 Task: Find connections with filter location Romans-sur-Isère with filter topic #linkedinwith filter profile language Spanish with filter current company Parle Products Pvt. Ltd with filter school Subodh Public School with filter industry Book Publishing with filter service category AnimationArchitecture with filter keywords title Office Manager
Action: Mouse moved to (260, 199)
Screenshot: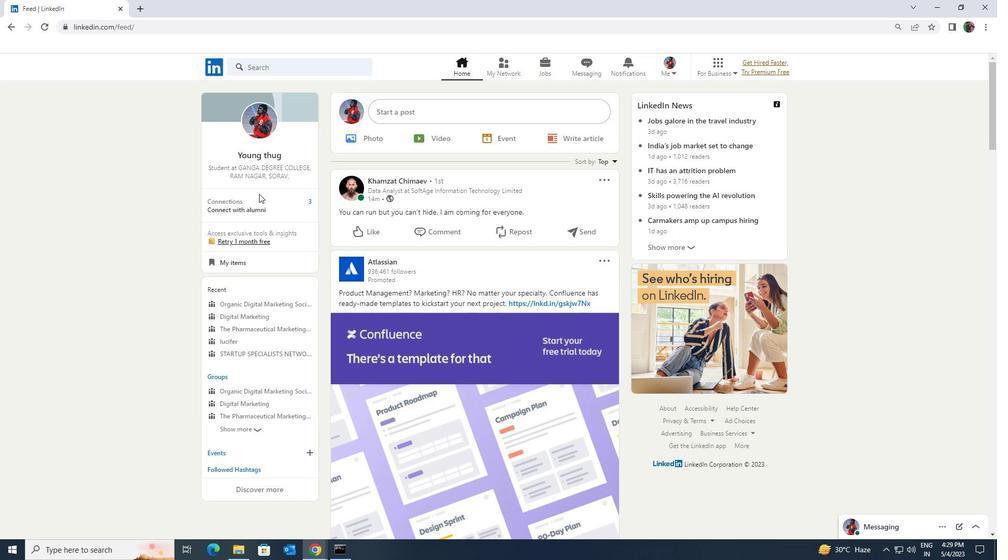
Action: Mouse pressed left at (260, 199)
Screenshot: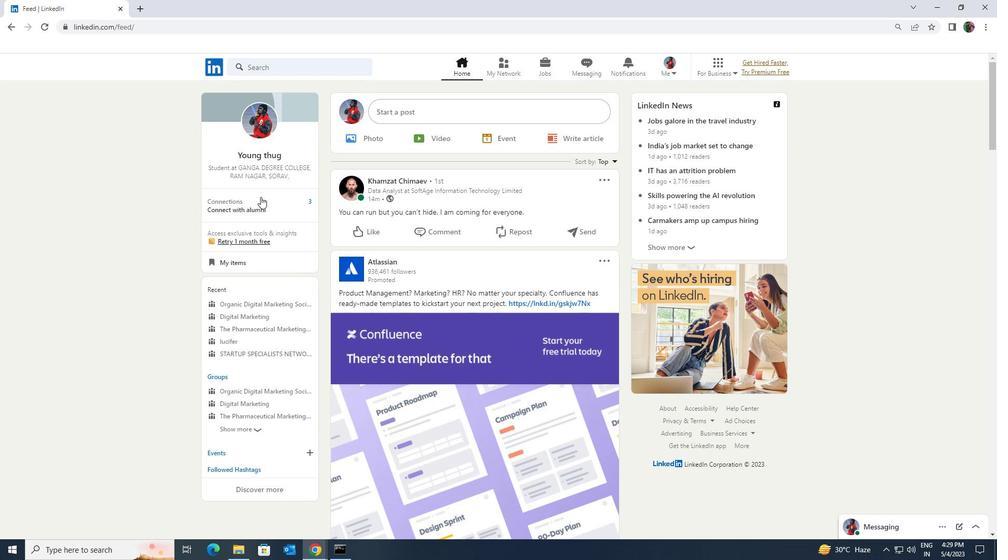 
Action: Mouse moved to (269, 125)
Screenshot: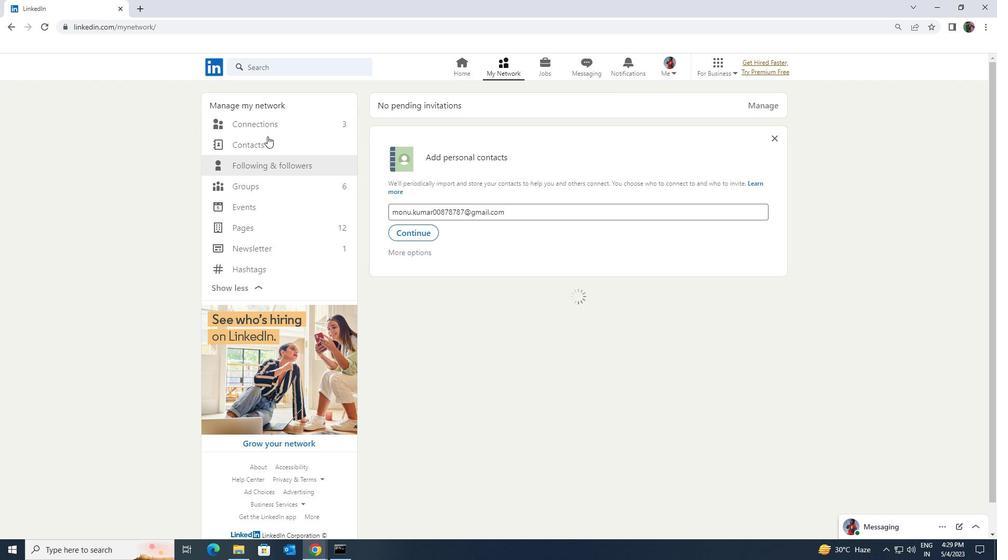 
Action: Mouse pressed left at (269, 125)
Screenshot: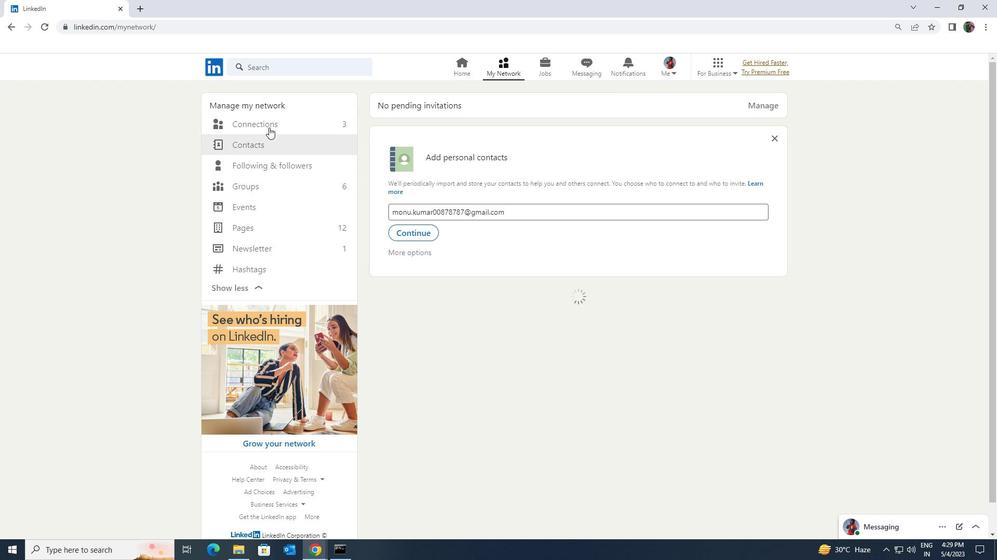 
Action: Mouse moved to (566, 125)
Screenshot: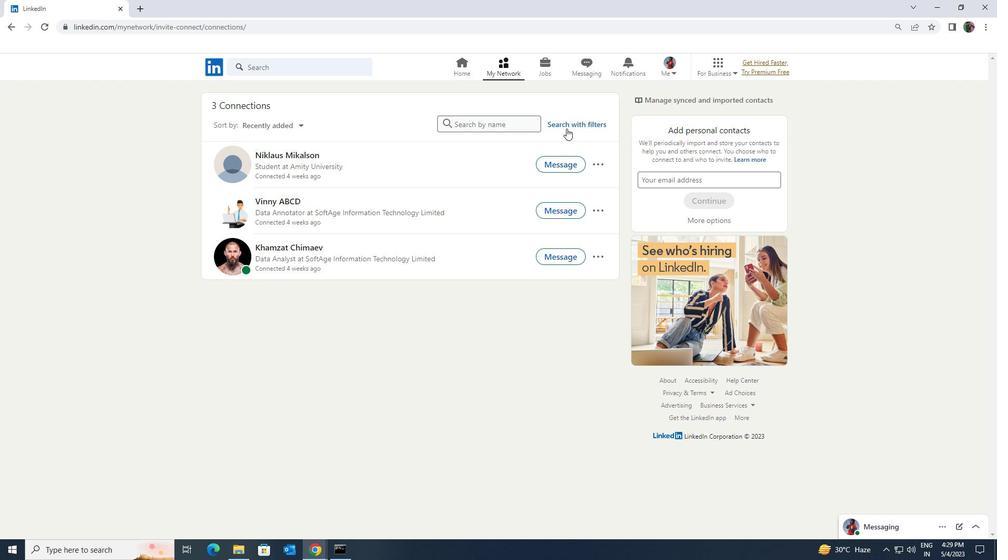 
Action: Mouse pressed left at (566, 125)
Screenshot: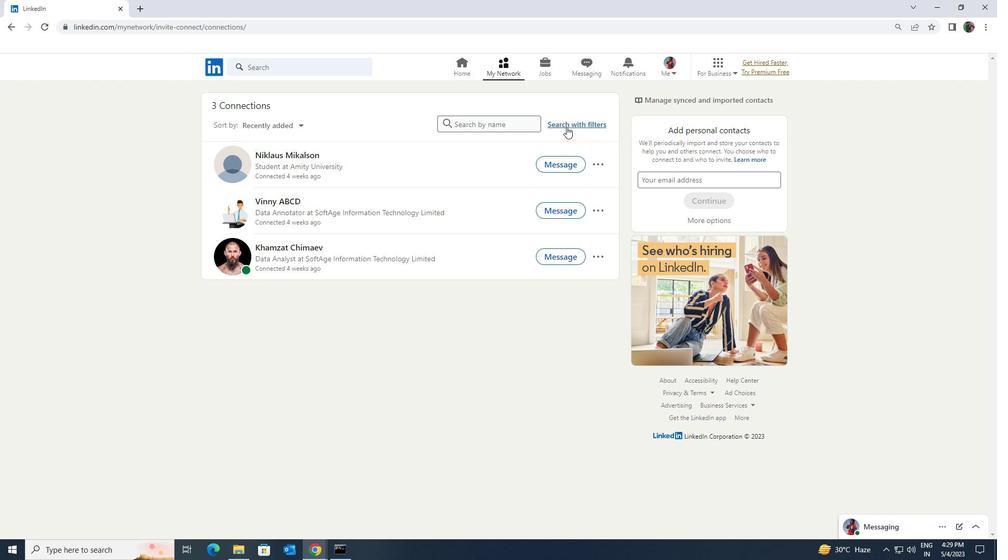 
Action: Mouse moved to (541, 98)
Screenshot: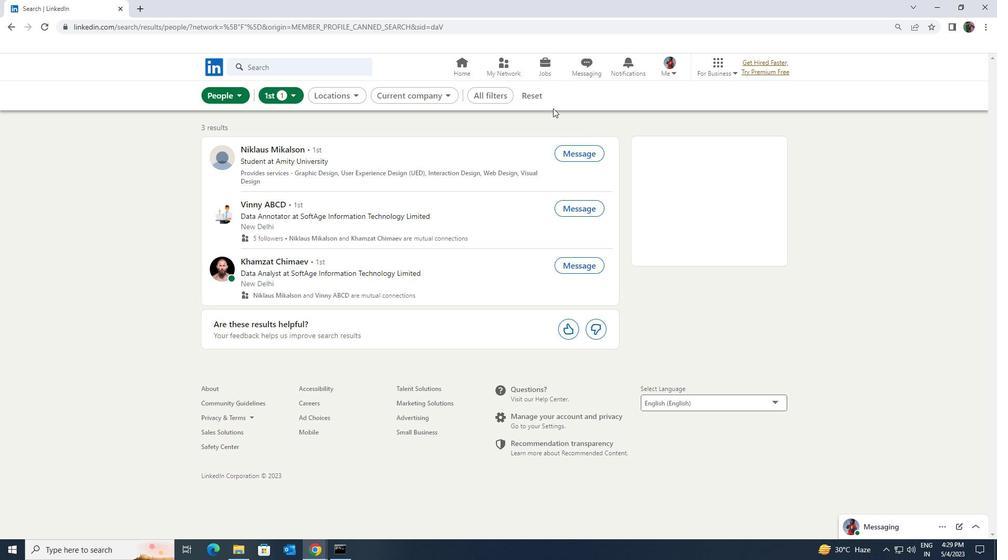 
Action: Mouse pressed left at (541, 98)
Screenshot: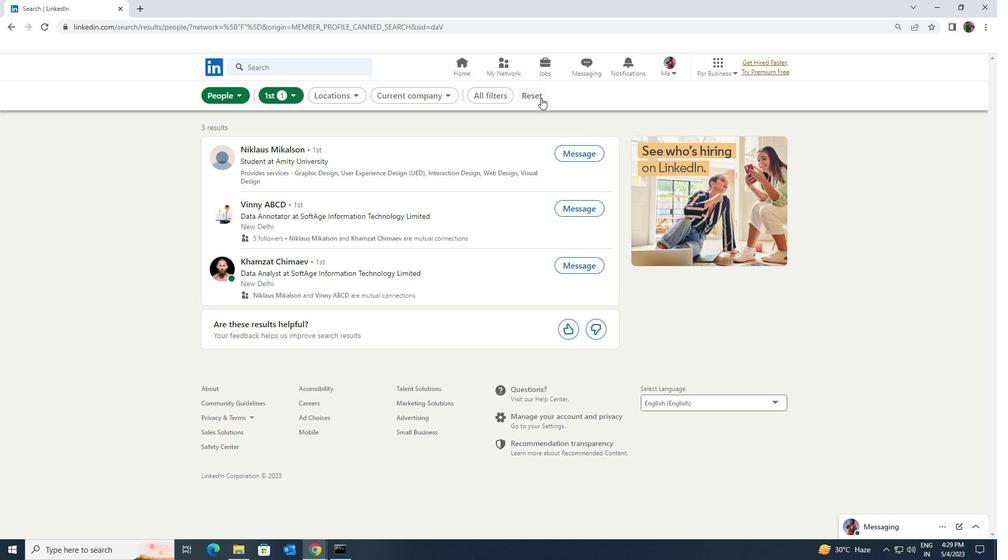 
Action: Mouse moved to (517, 97)
Screenshot: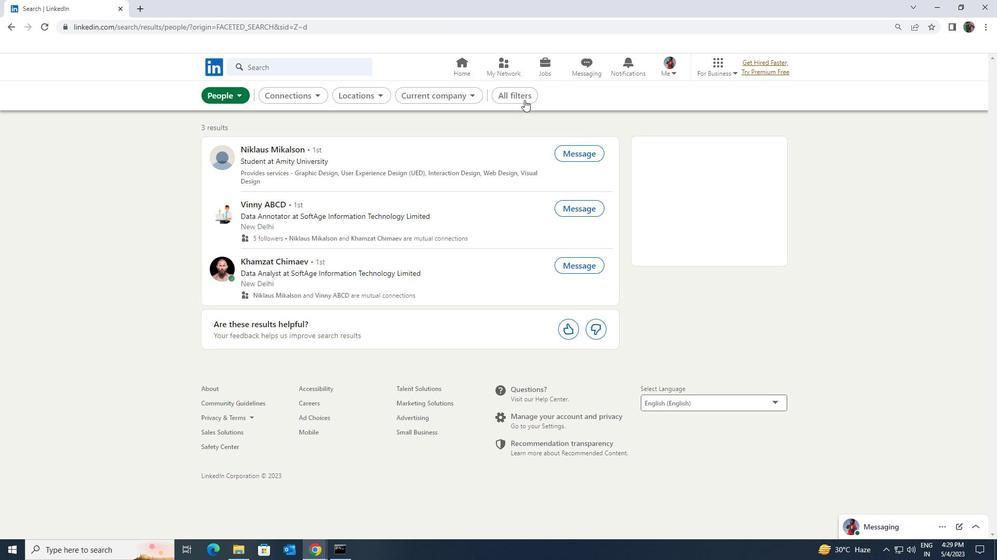 
Action: Mouse pressed left at (517, 97)
Screenshot: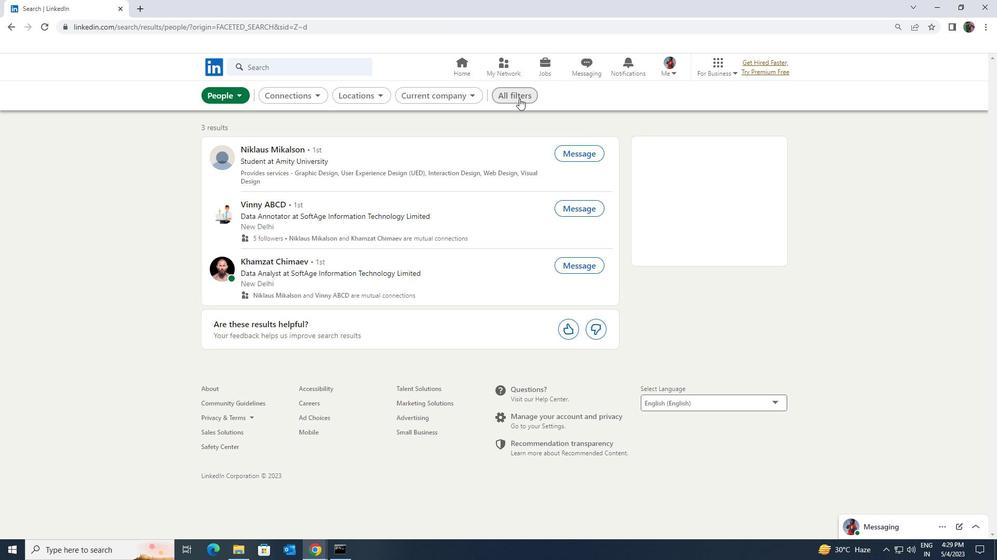 
Action: Mouse moved to (880, 404)
Screenshot: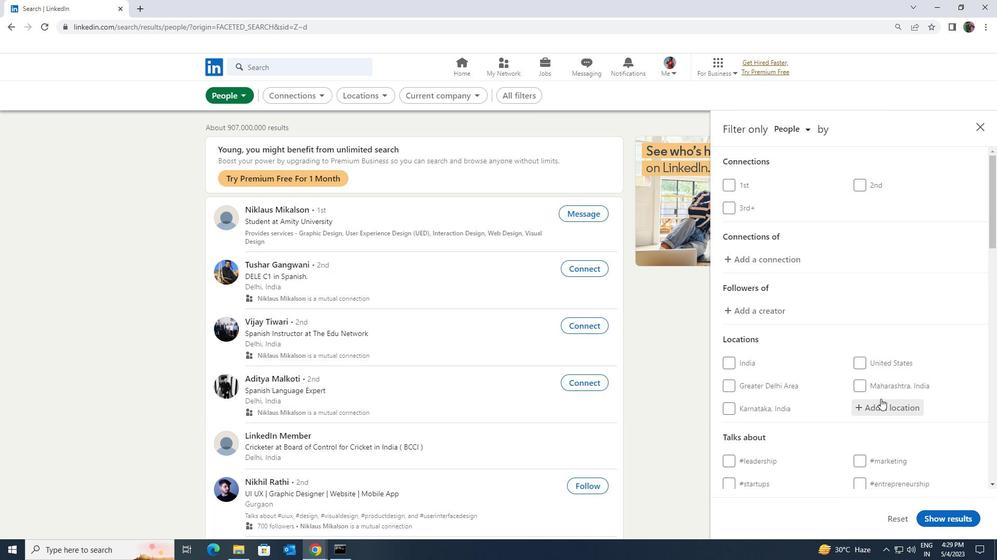 
Action: Mouse pressed left at (880, 404)
Screenshot: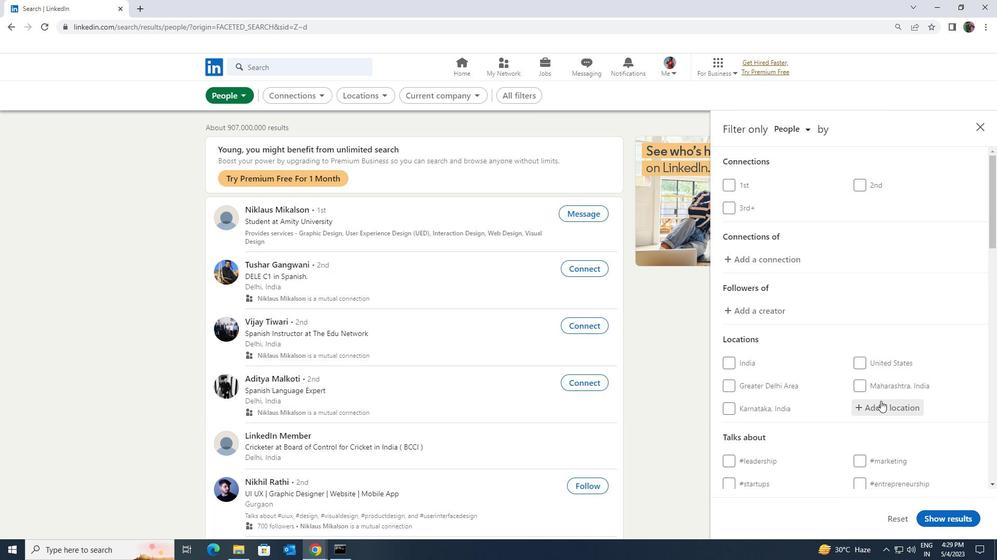 
Action: Key pressed <Key.shift>ROMORANTIN
Screenshot: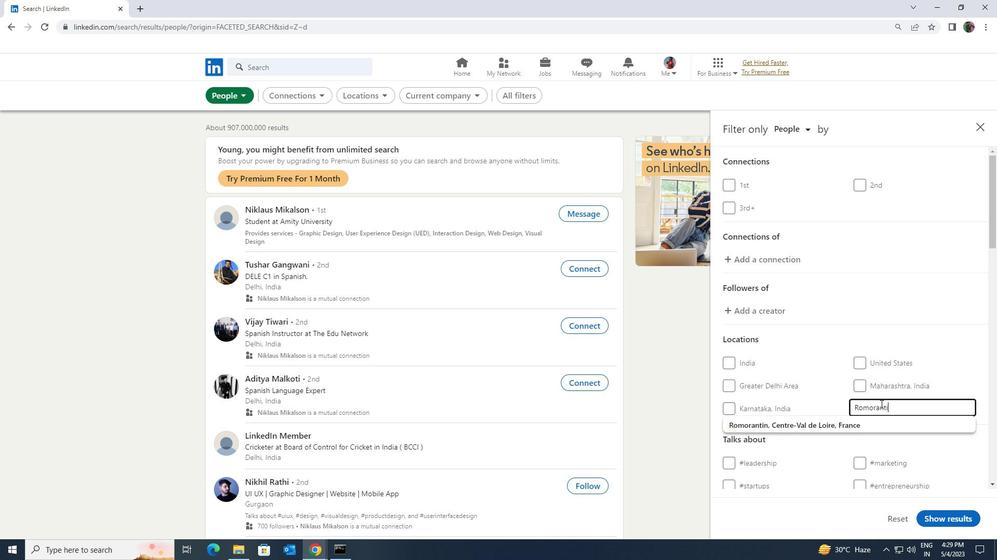 
Action: Mouse moved to (877, 427)
Screenshot: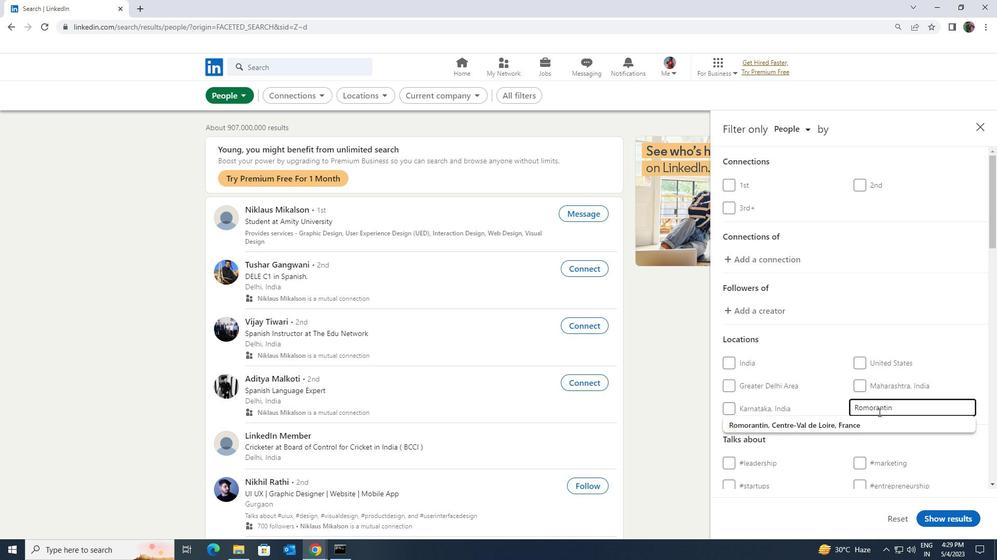 
Action: Mouse pressed left at (877, 427)
Screenshot: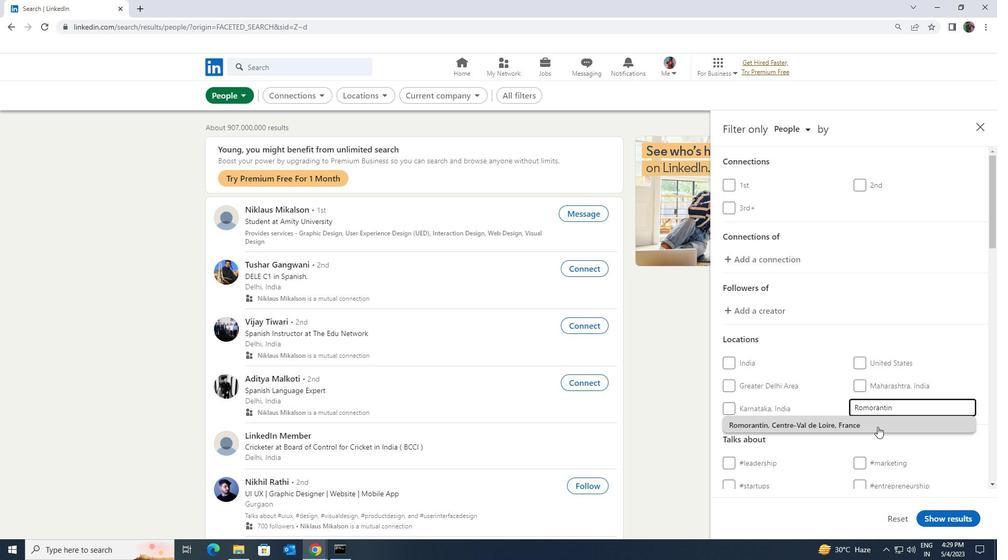 
Action: Mouse moved to (877, 427)
Screenshot: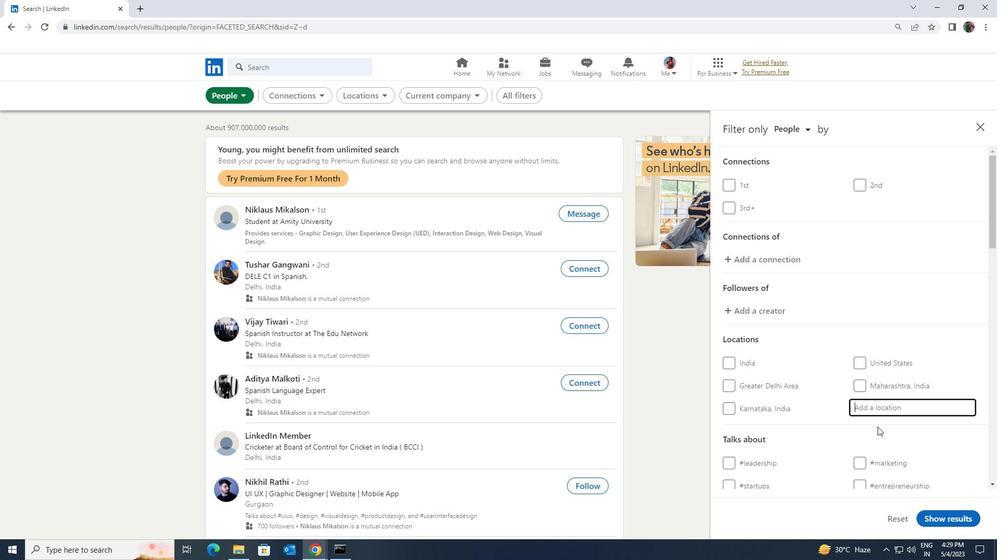 
Action: Mouse scrolled (877, 426) with delta (0, 0)
Screenshot: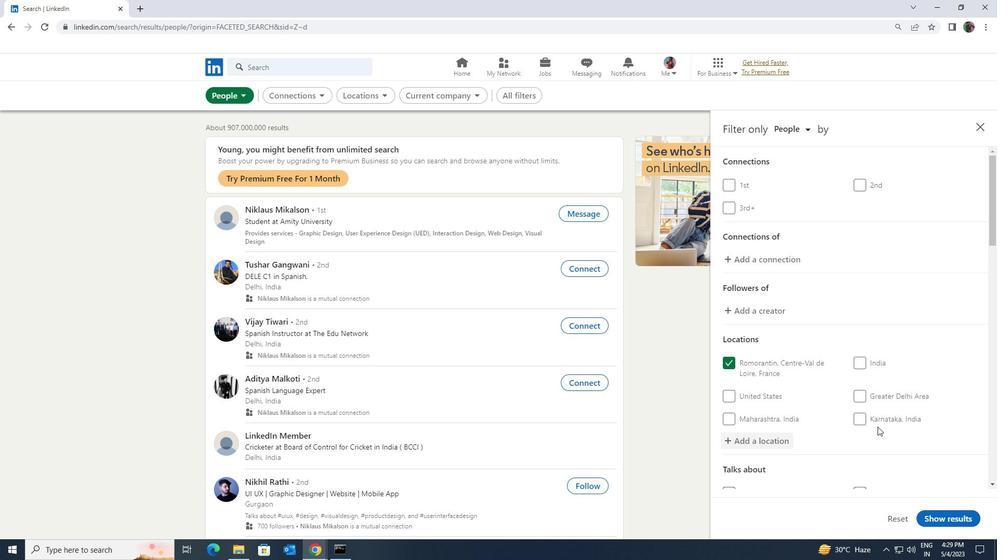 
Action: Mouse scrolled (877, 426) with delta (0, 0)
Screenshot: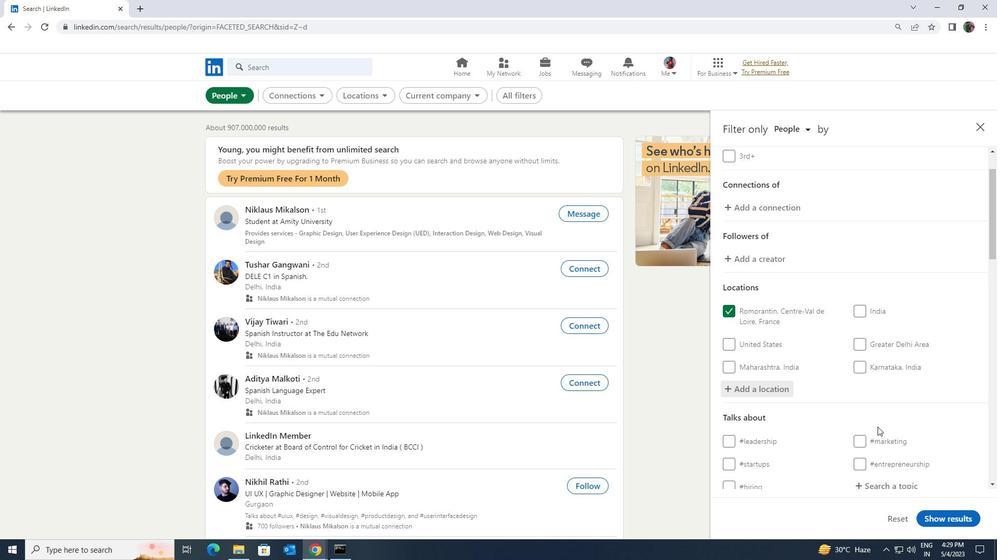 
Action: Mouse moved to (879, 427)
Screenshot: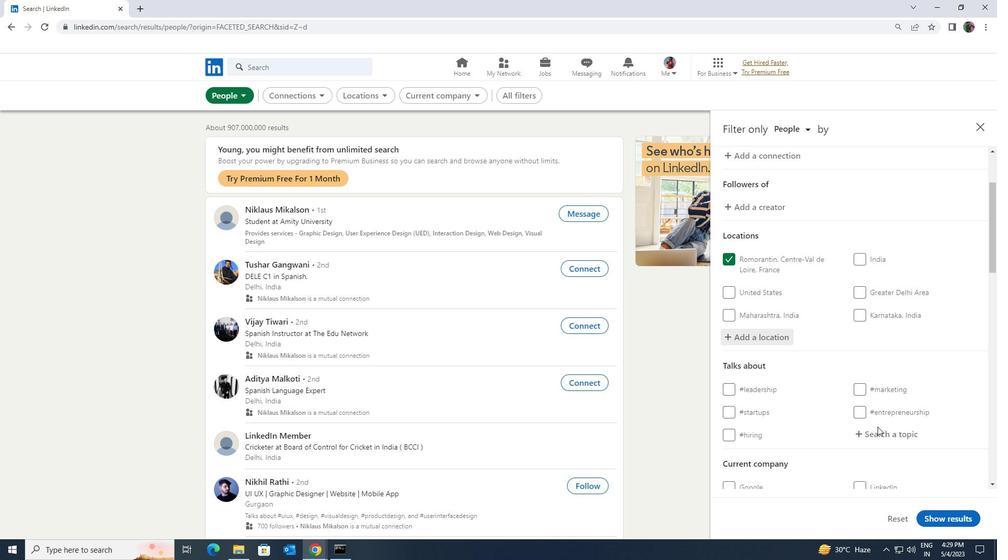 
Action: Mouse pressed left at (879, 427)
Screenshot: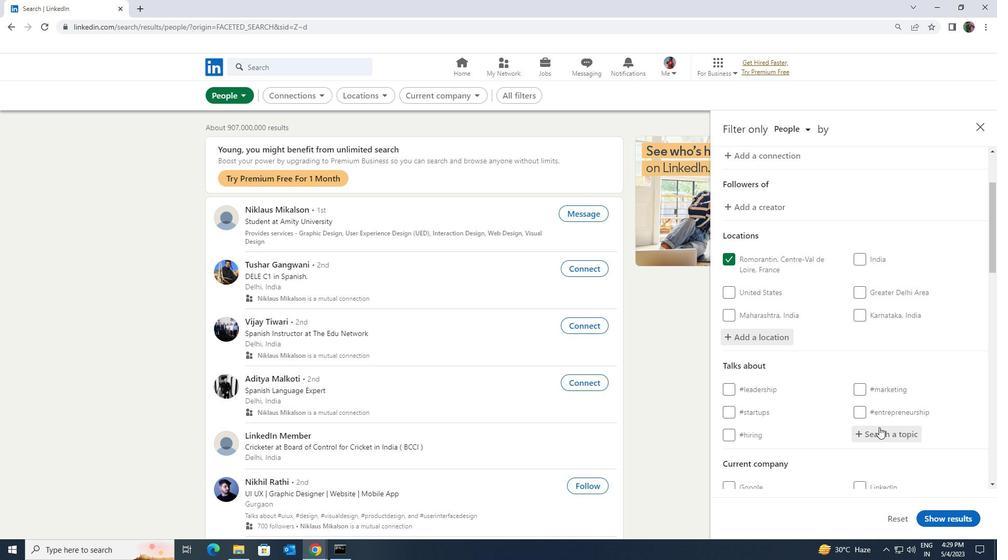 
Action: Key pressed <Key.shift>ENTR
Screenshot: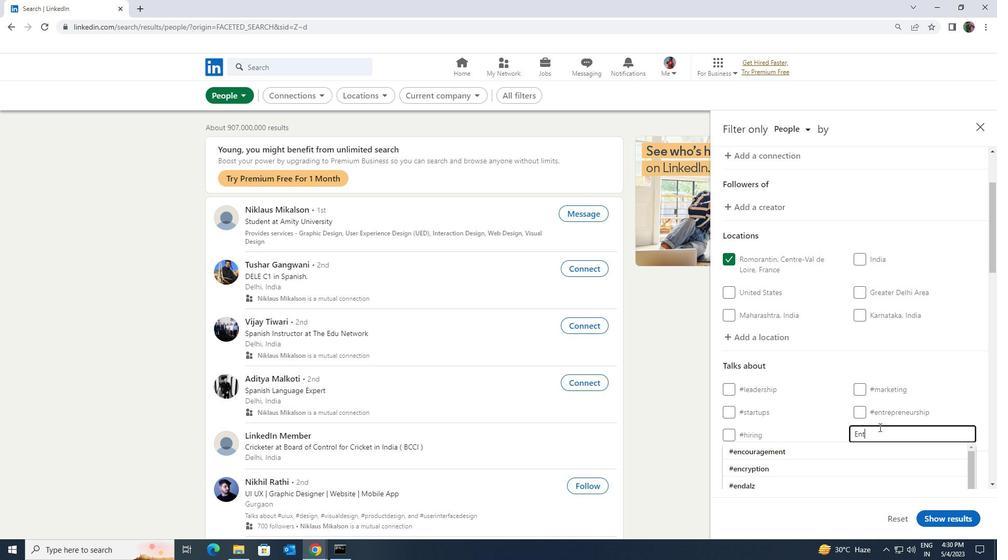 
Action: Mouse moved to (856, 446)
Screenshot: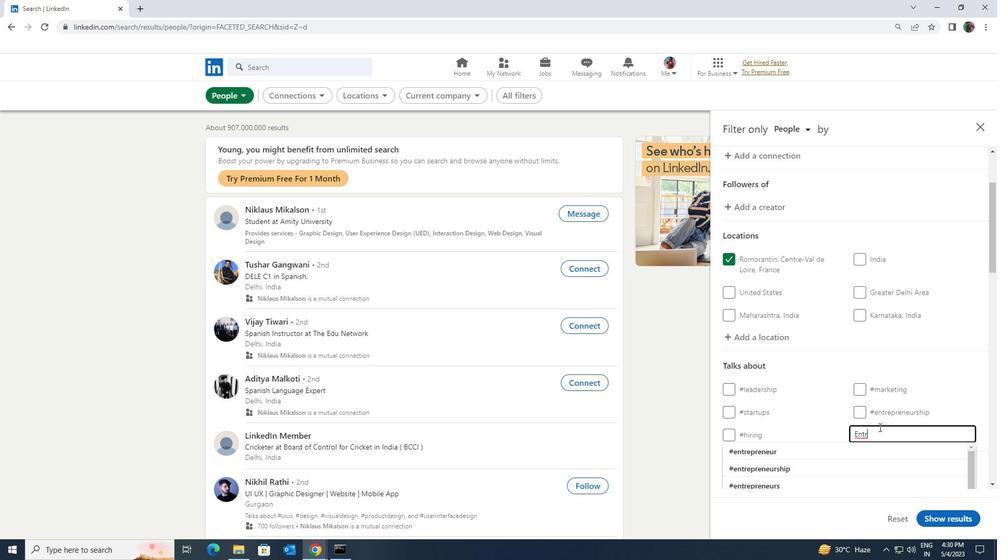 
Action: Mouse pressed left at (856, 446)
Screenshot: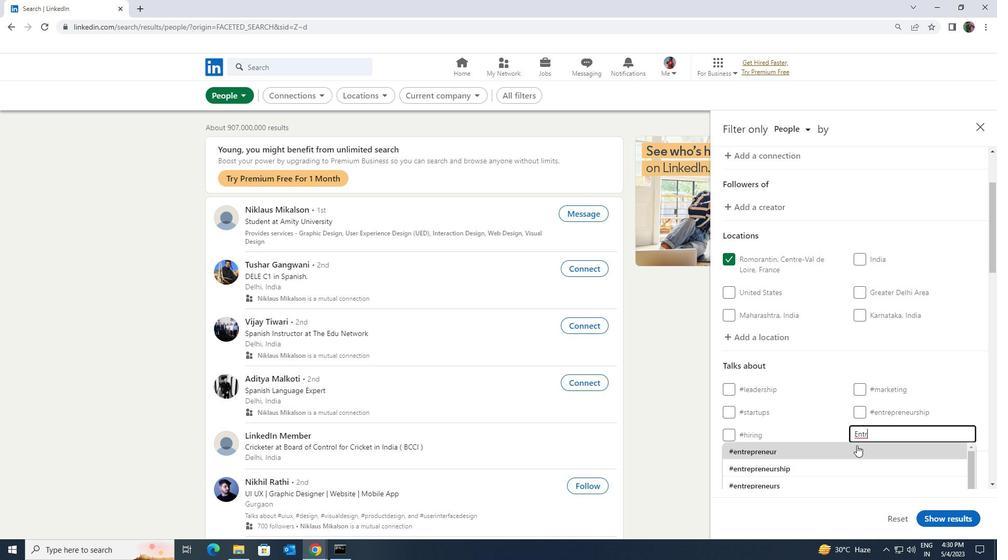 
Action: Mouse moved to (856, 446)
Screenshot: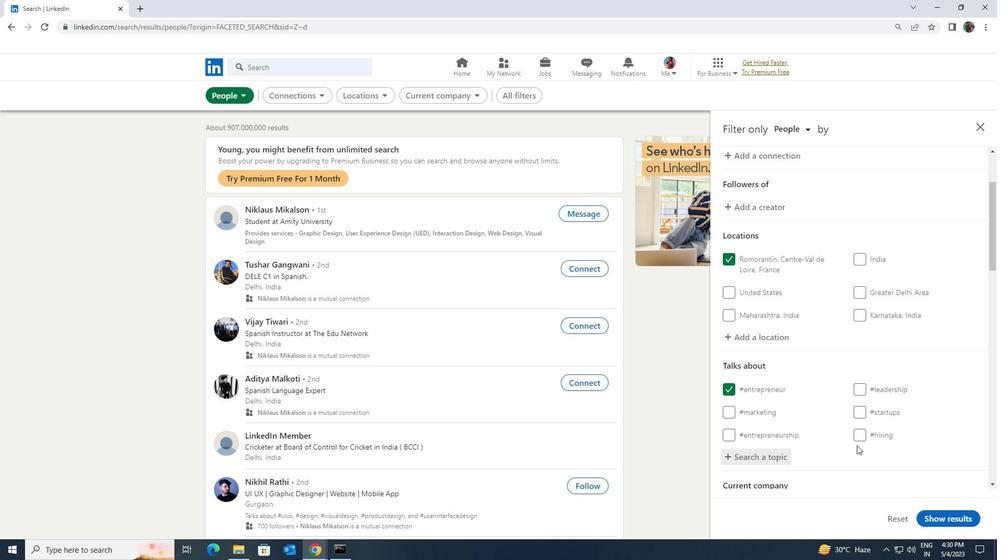 
Action: Mouse scrolled (856, 446) with delta (0, 0)
Screenshot: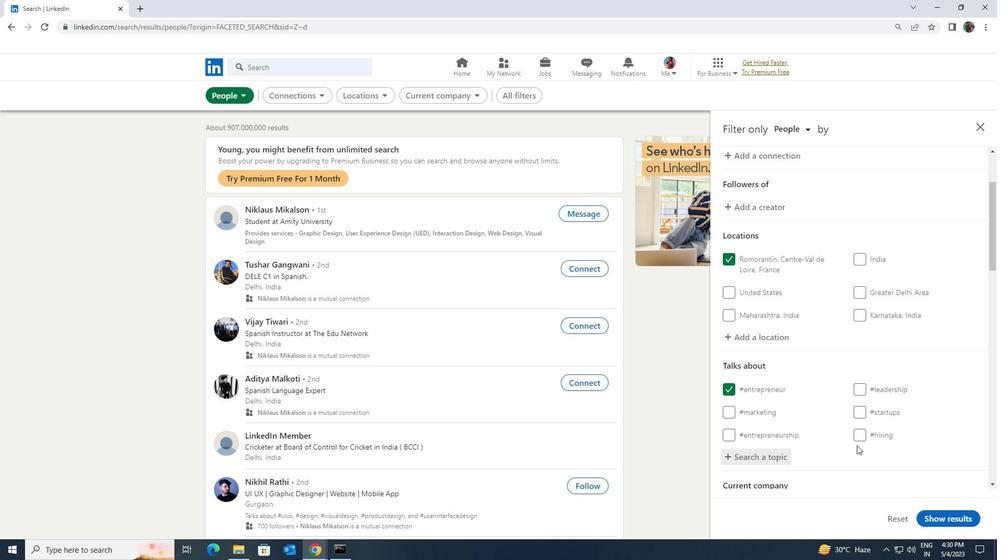 
Action: Mouse scrolled (856, 446) with delta (0, 0)
Screenshot: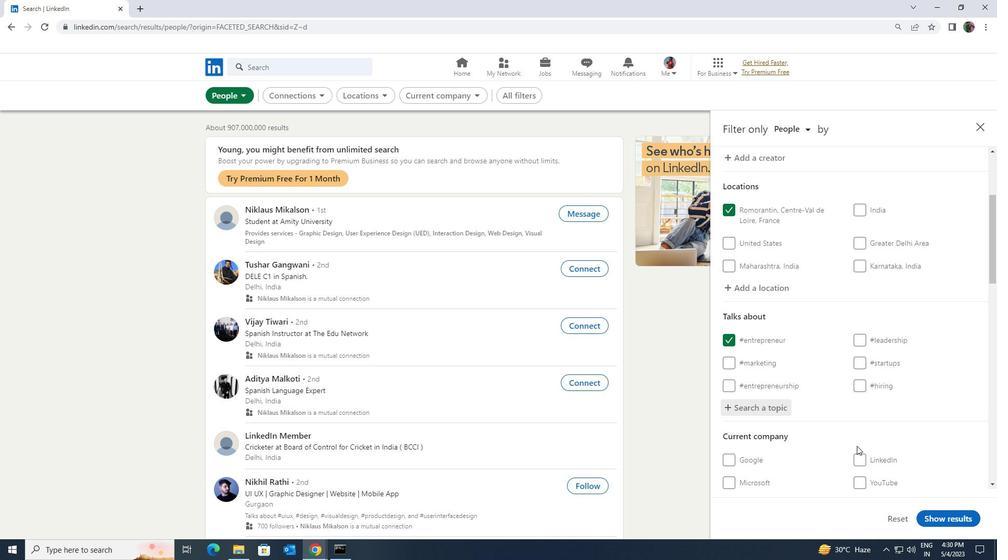 
Action: Mouse scrolled (856, 446) with delta (0, 0)
Screenshot: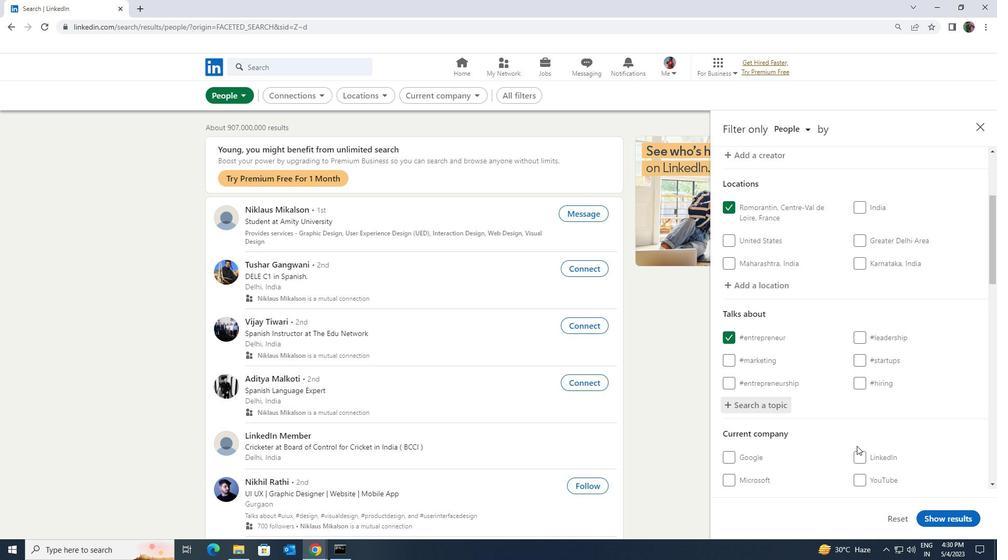 
Action: Mouse scrolled (856, 446) with delta (0, 0)
Screenshot: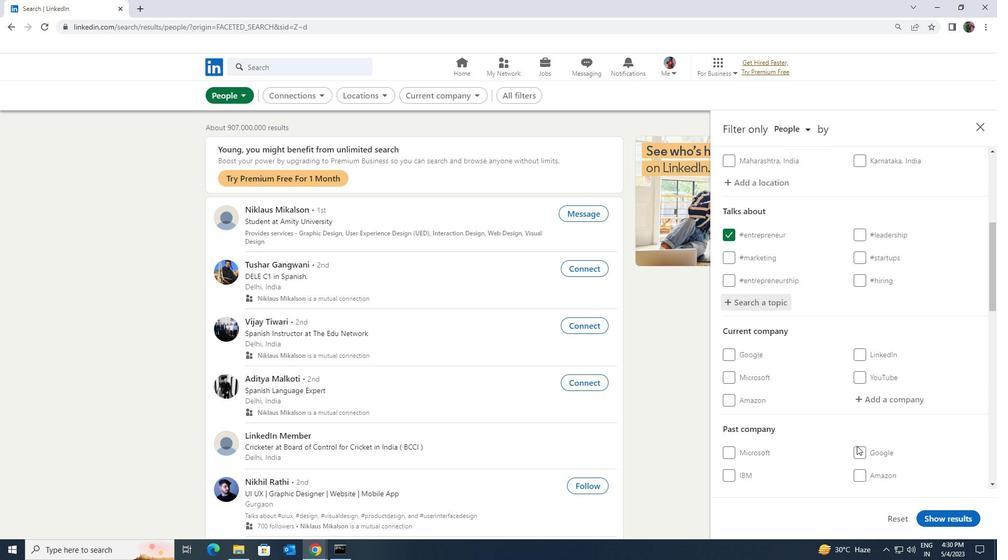 
Action: Mouse moved to (856, 446)
Screenshot: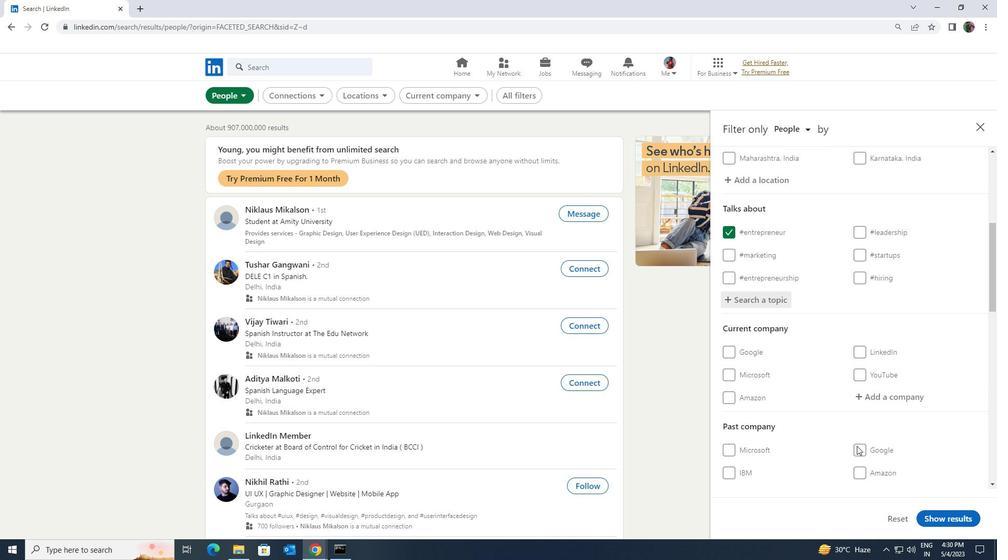 
Action: Mouse scrolled (856, 446) with delta (0, 0)
Screenshot: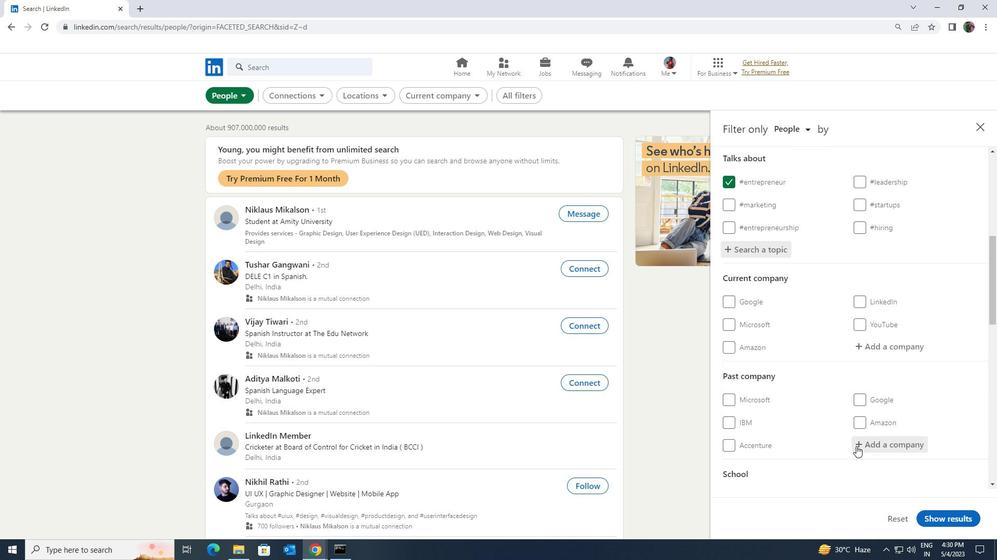 
Action: Mouse scrolled (856, 446) with delta (0, 0)
Screenshot: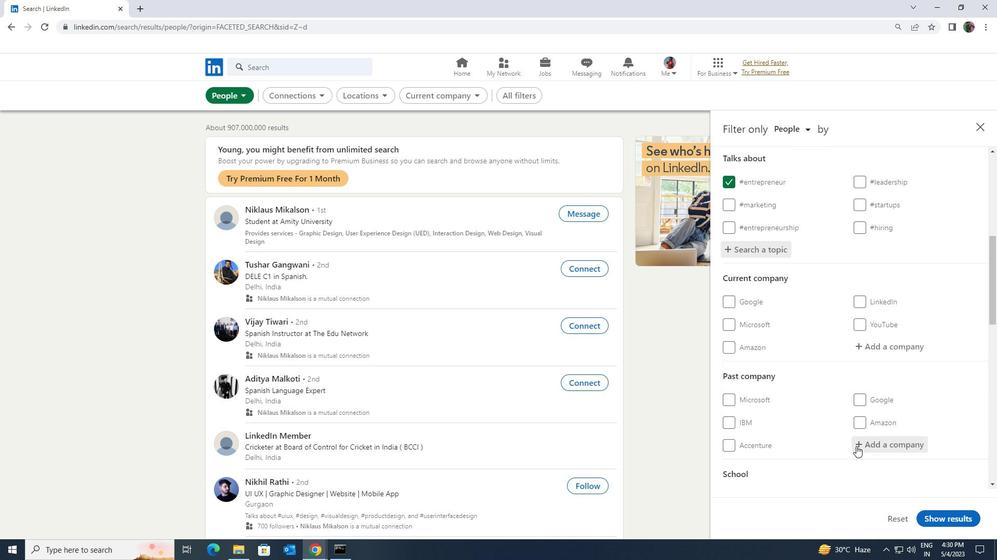 
Action: Mouse scrolled (856, 446) with delta (0, 0)
Screenshot: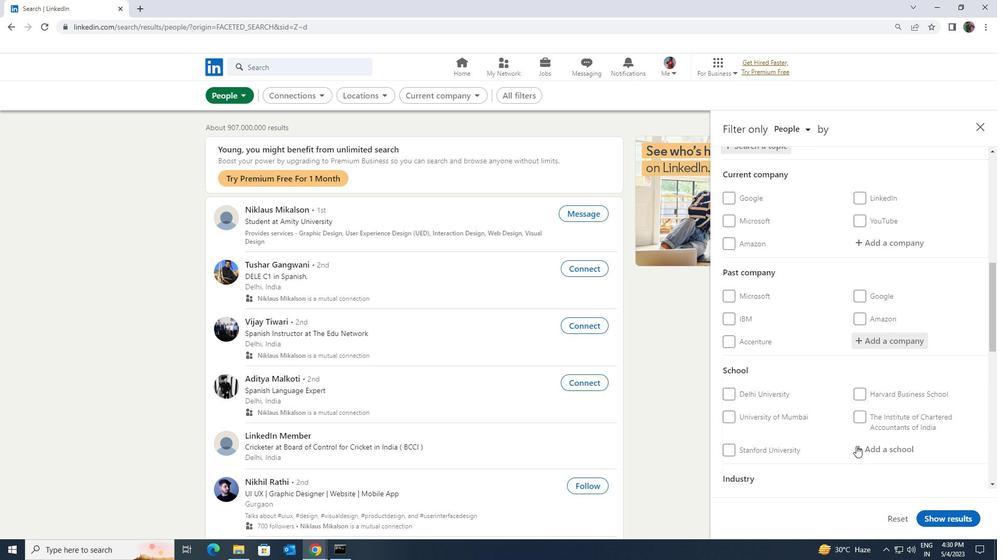 
Action: Mouse scrolled (856, 446) with delta (0, 0)
Screenshot: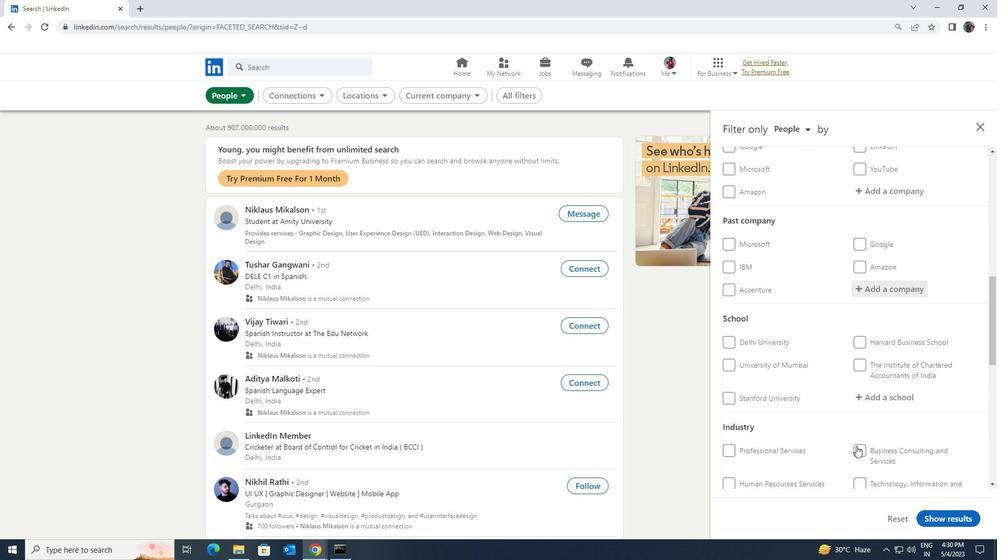 
Action: Mouse scrolled (856, 446) with delta (0, 0)
Screenshot: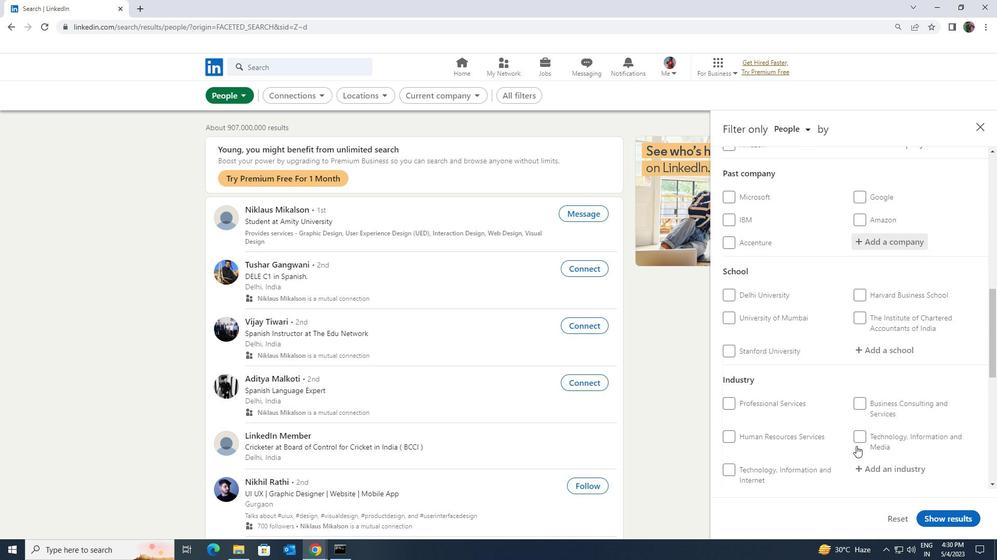 
Action: Mouse moved to (856, 445)
Screenshot: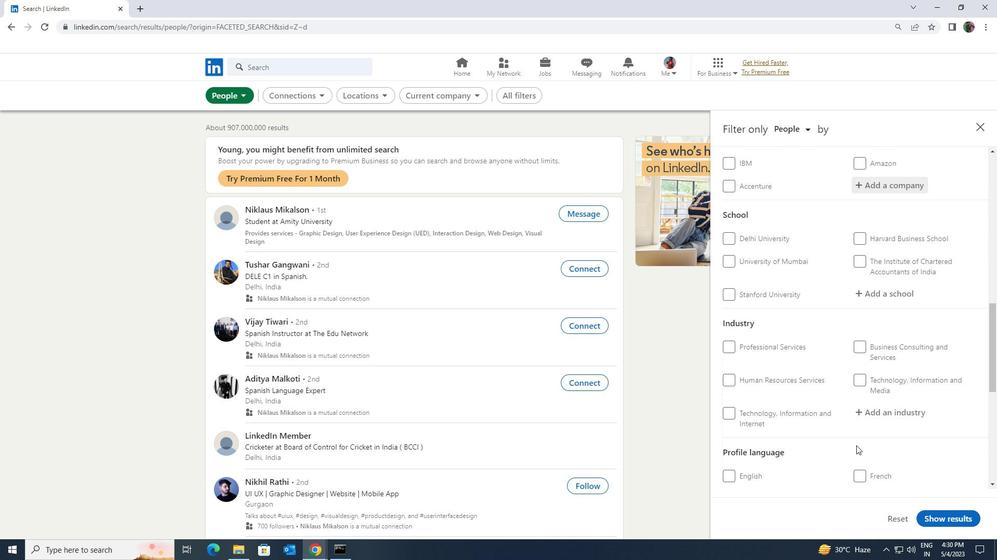 
Action: Mouse scrolled (856, 444) with delta (0, 0)
Screenshot: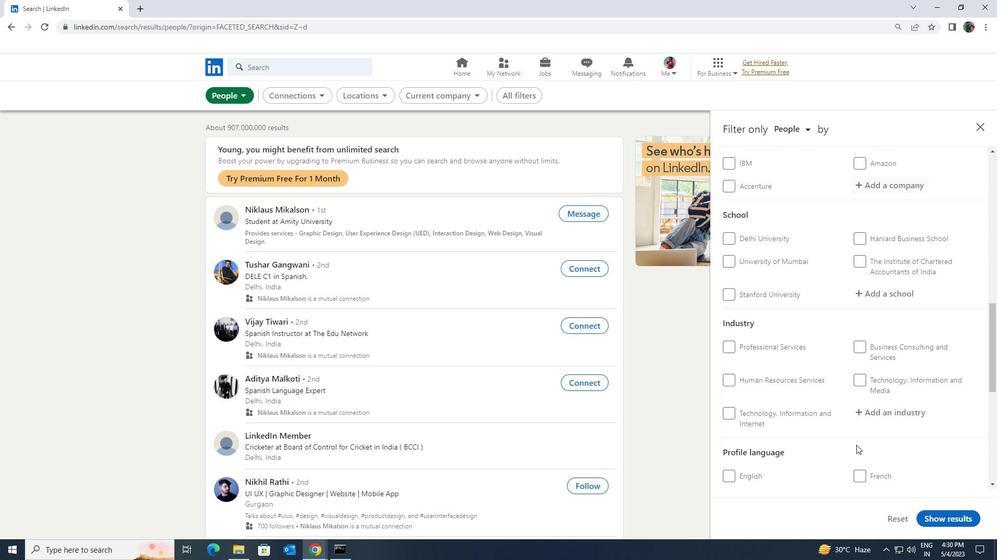 
Action: Mouse moved to (858, 426)
Screenshot: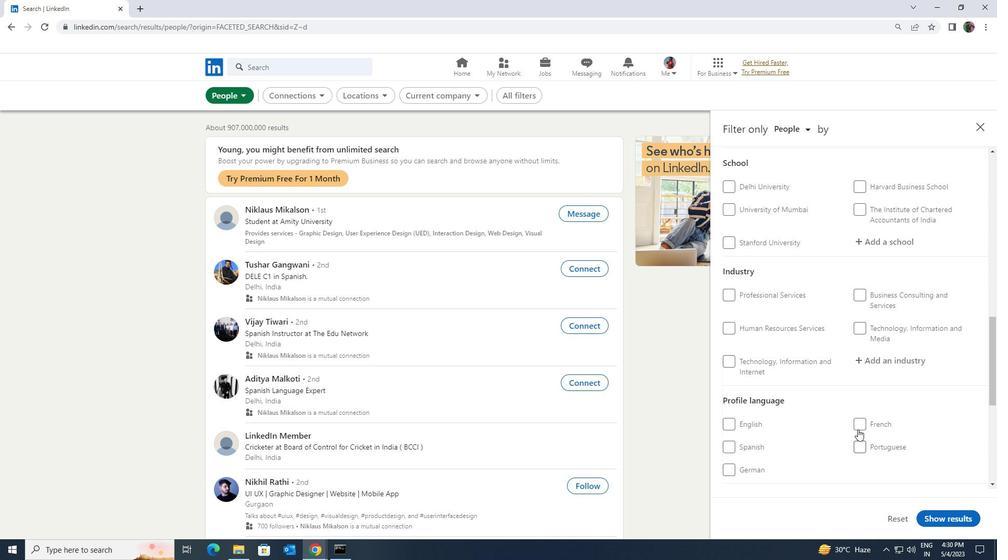 
Action: Mouse pressed left at (858, 426)
Screenshot: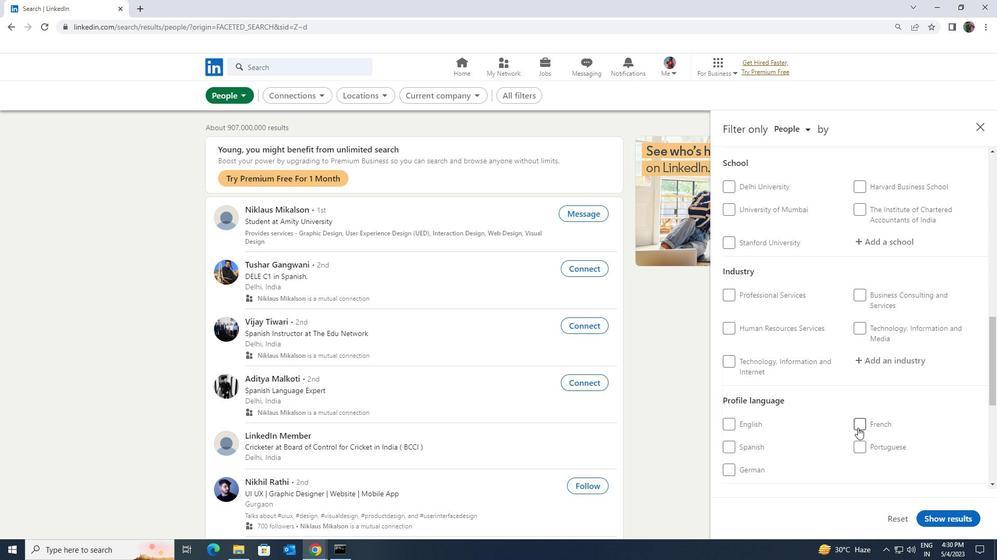 
Action: Mouse moved to (858, 428)
Screenshot: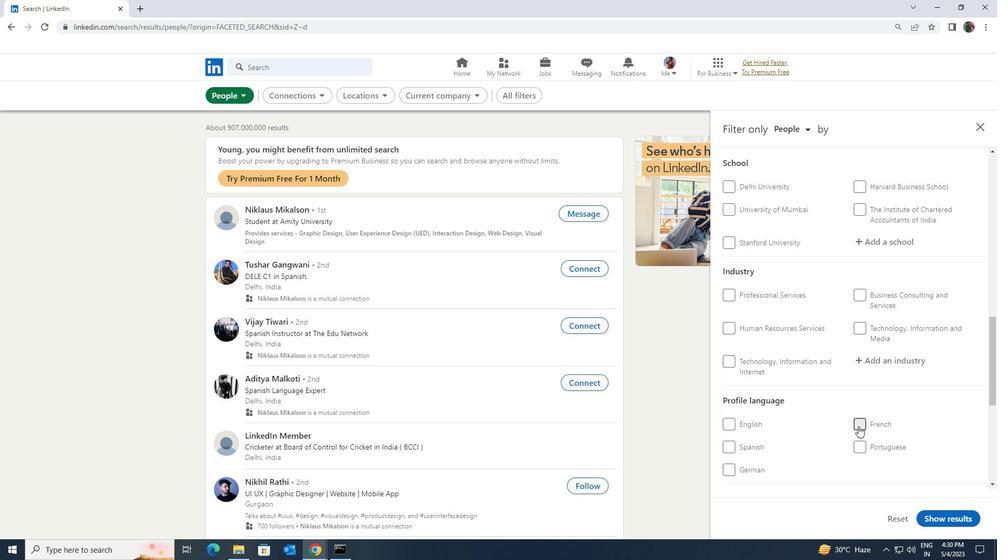 
Action: Mouse scrolled (858, 429) with delta (0, 0)
Screenshot: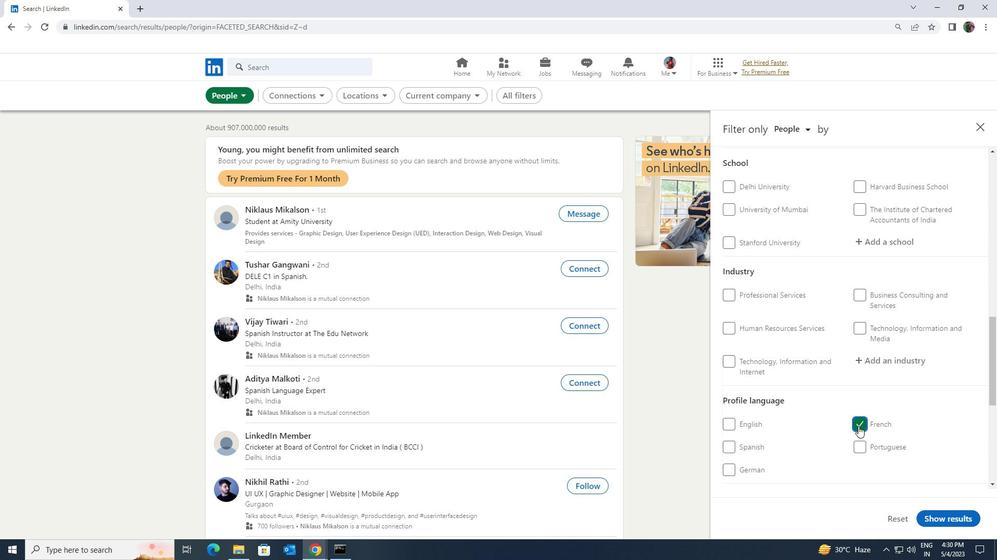 
Action: Mouse scrolled (858, 429) with delta (0, 0)
Screenshot: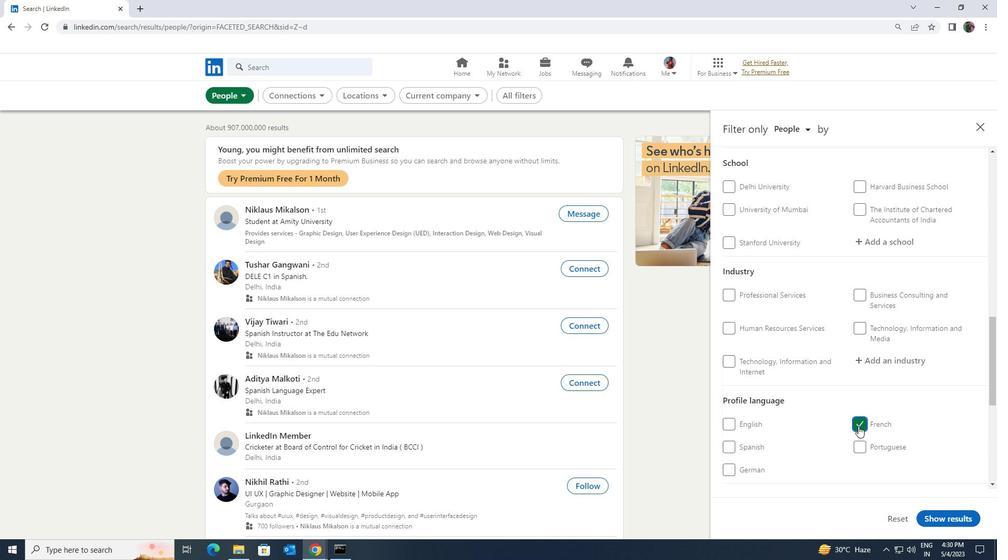 
Action: Mouse scrolled (858, 429) with delta (0, 0)
Screenshot: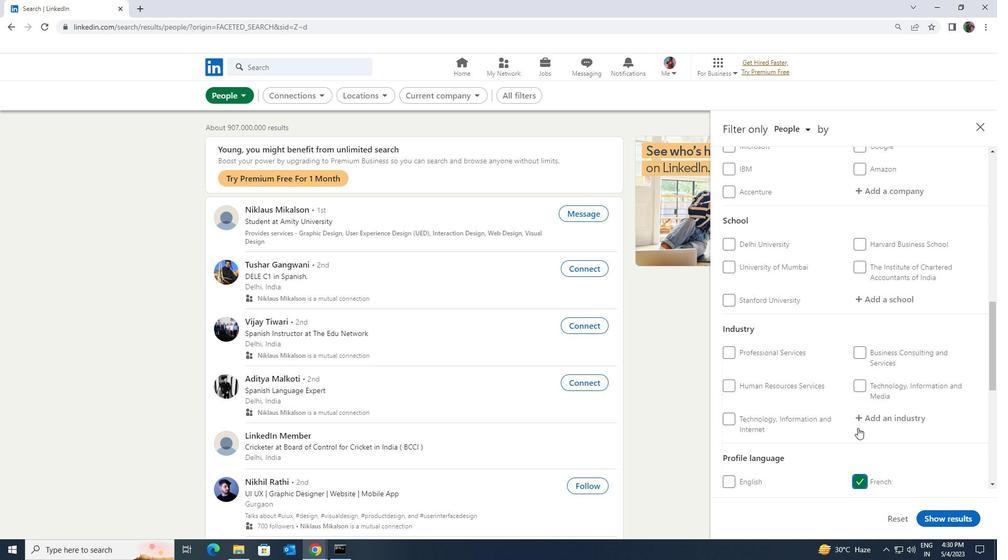 
Action: Mouse scrolled (858, 429) with delta (0, 0)
Screenshot: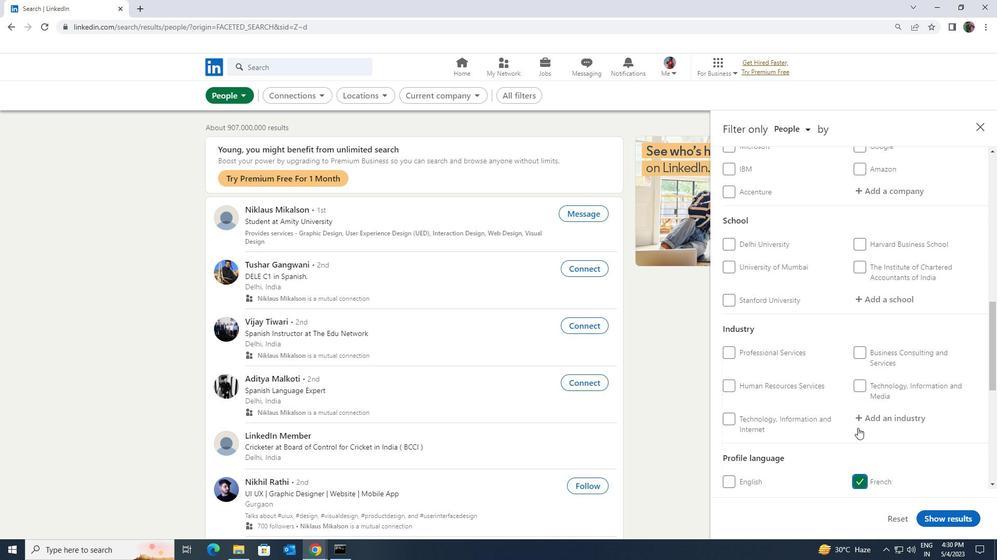
Action: Mouse scrolled (858, 429) with delta (0, 0)
Screenshot: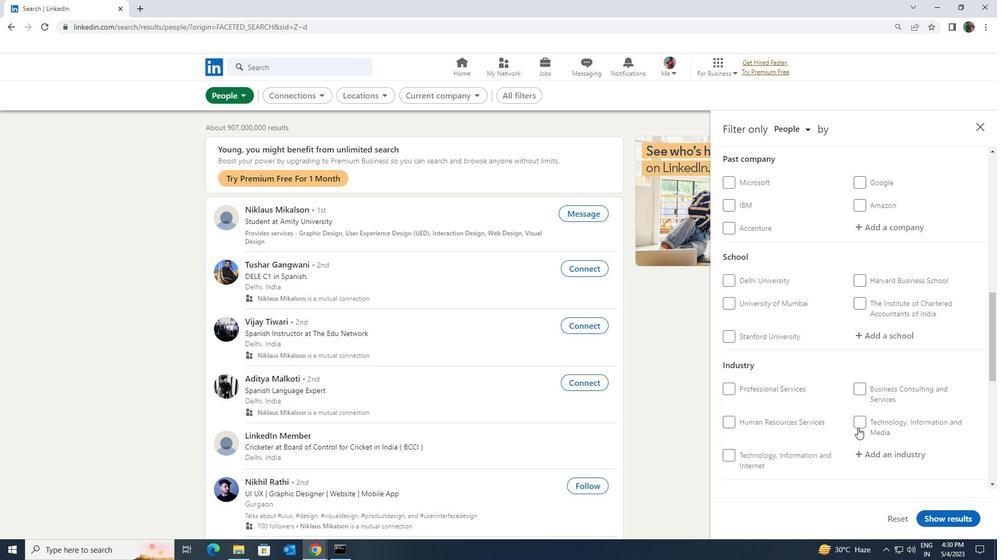 
Action: Mouse scrolled (858, 429) with delta (0, 0)
Screenshot: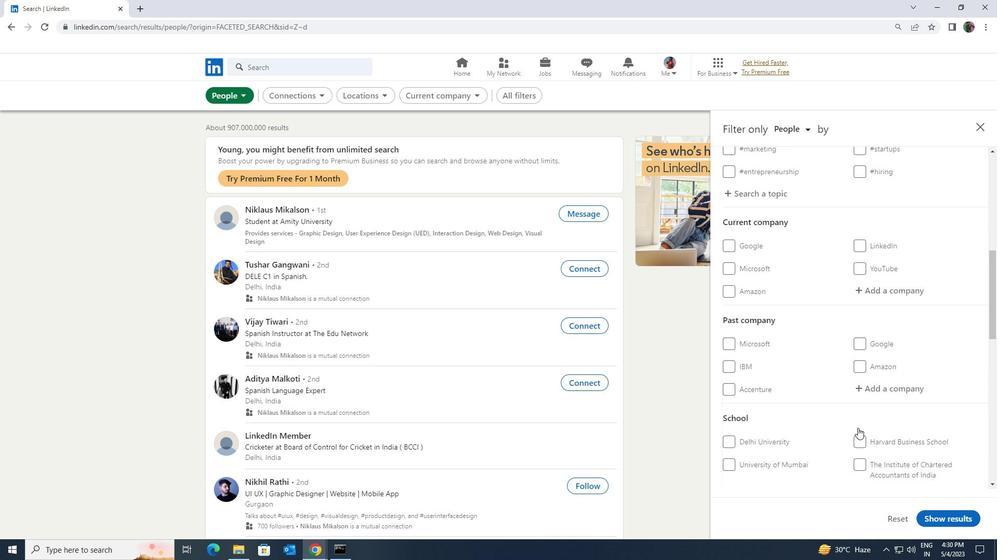 
Action: Mouse scrolled (858, 429) with delta (0, 0)
Screenshot: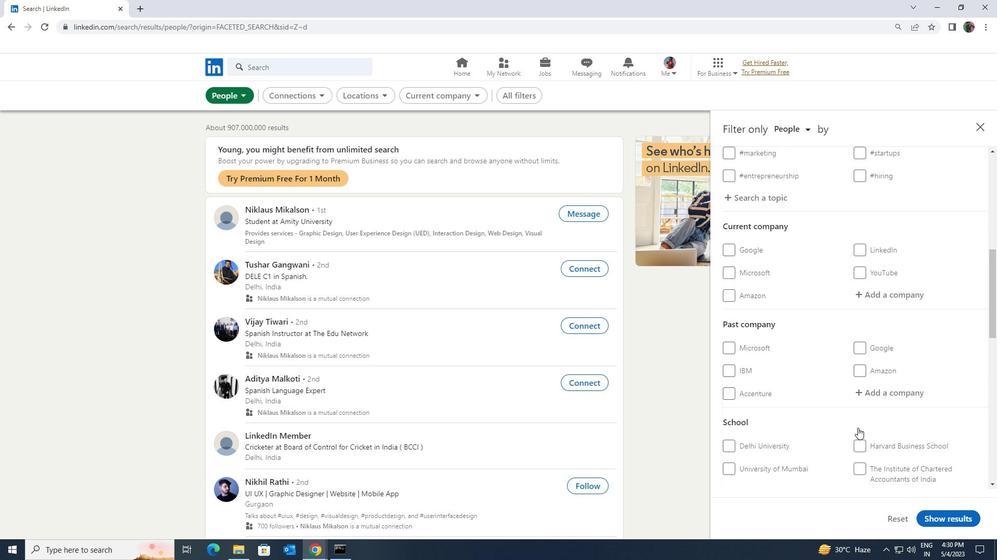 
Action: Mouse moved to (862, 404)
Screenshot: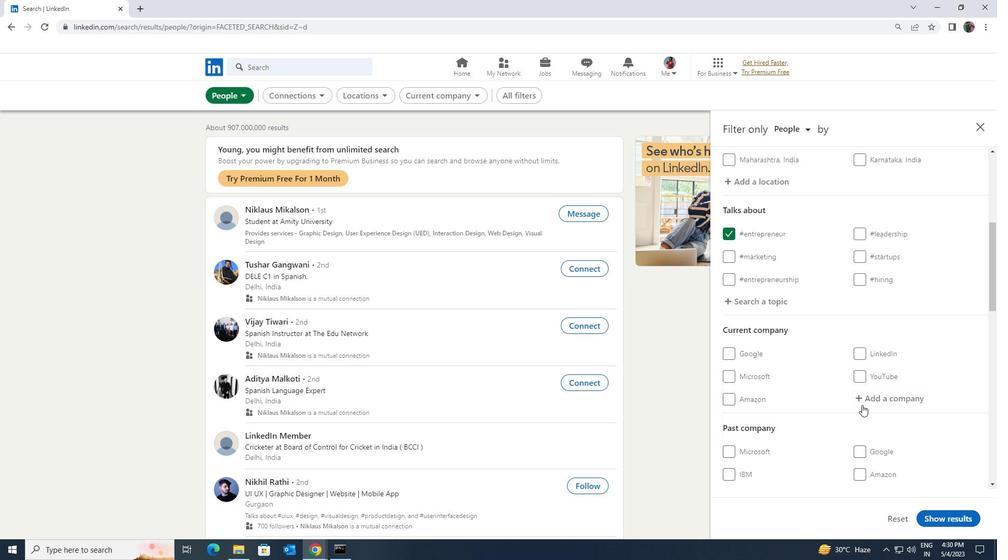 
Action: Mouse pressed left at (862, 404)
Screenshot: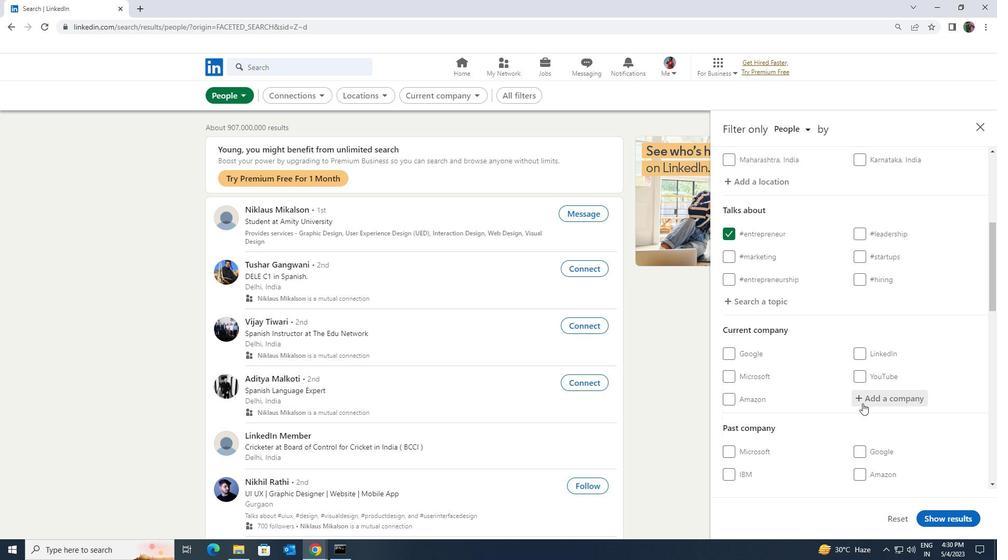 
Action: Key pressed <Key.shift><Key.shift><Key.shift><Key.shift><Key.shift><Key.shift><Key.shift><Key.shift><Key.shift><Key.shift><Key.shift><Key.shift><Key.shift><Key.shift><Key.shift><Key.shift>TATA<Key.space>1MG
Screenshot: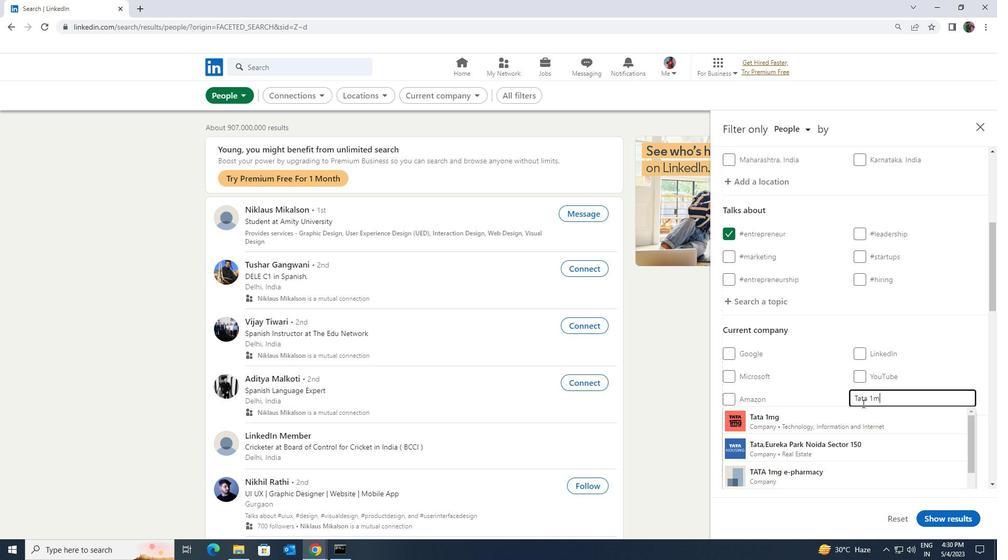 
Action: Mouse moved to (848, 417)
Screenshot: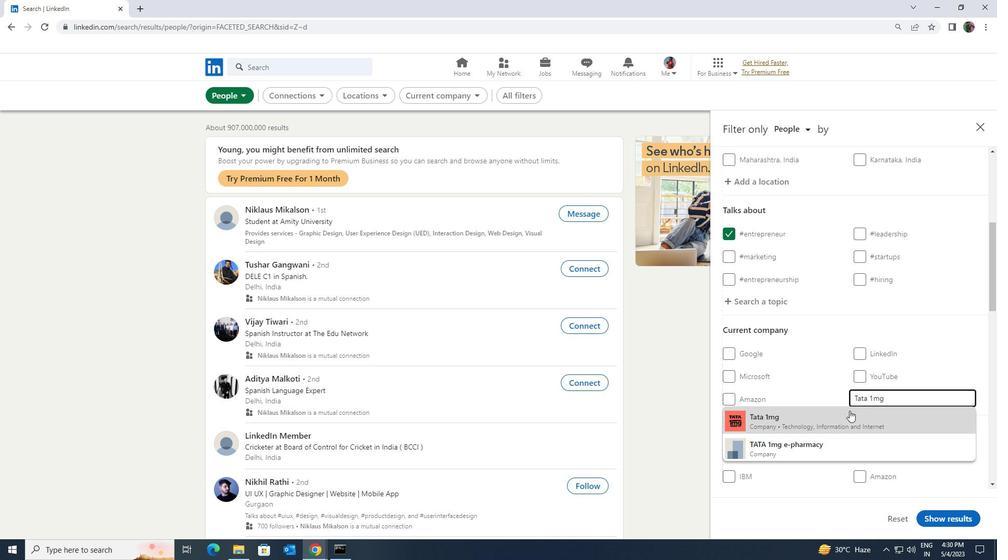 
Action: Mouse pressed left at (848, 417)
Screenshot: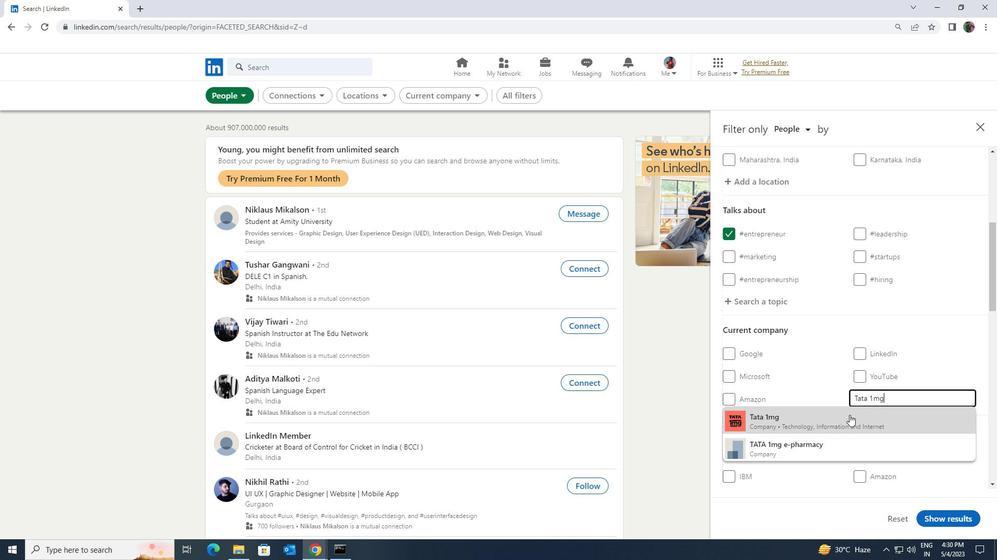 
Action: Mouse moved to (847, 417)
Screenshot: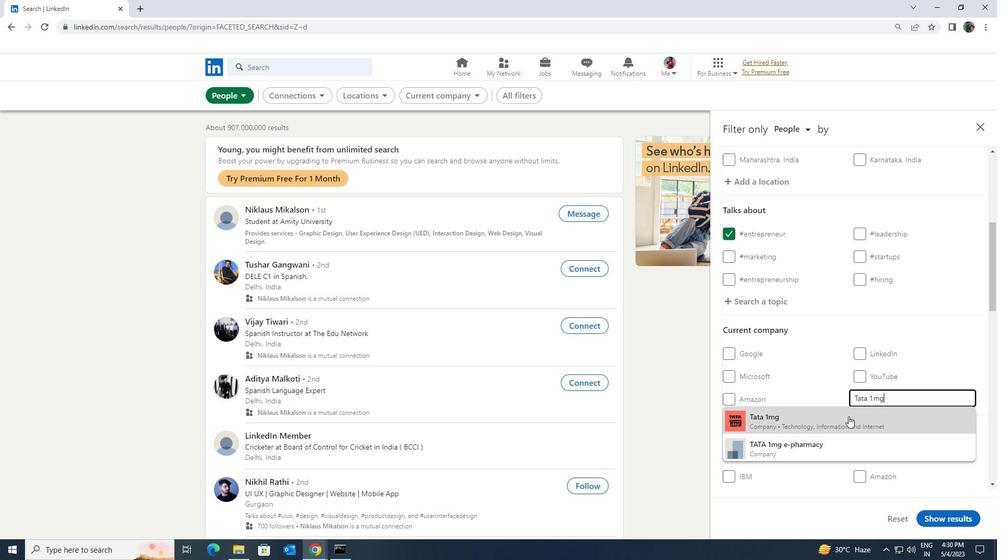 
Action: Mouse scrolled (847, 416) with delta (0, 0)
Screenshot: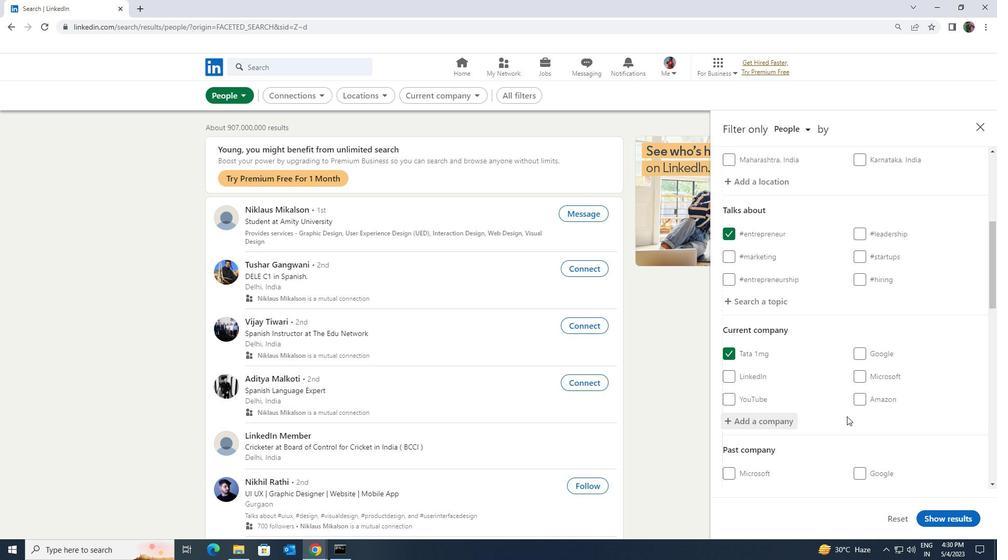 
Action: Mouse scrolled (847, 416) with delta (0, 0)
Screenshot: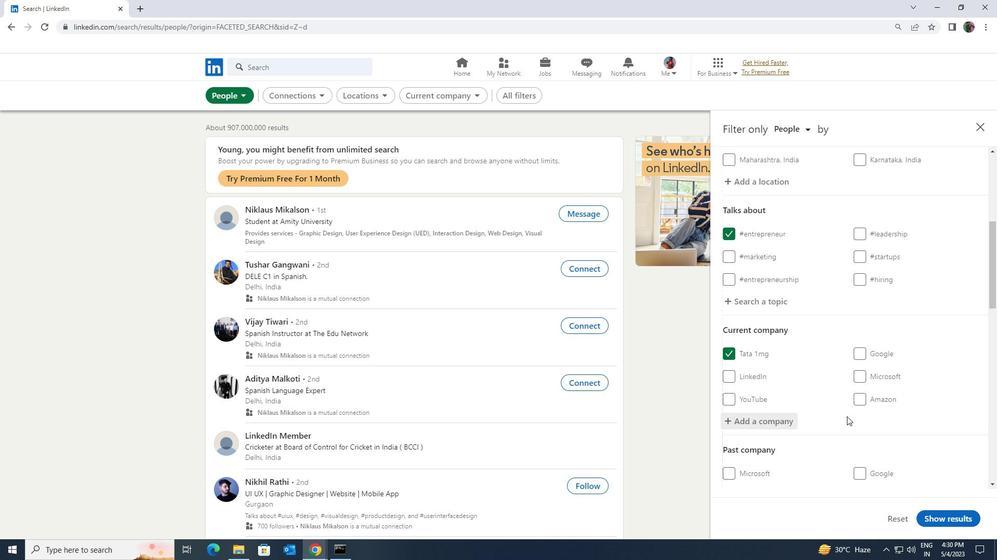 
Action: Mouse scrolled (847, 416) with delta (0, 0)
Screenshot: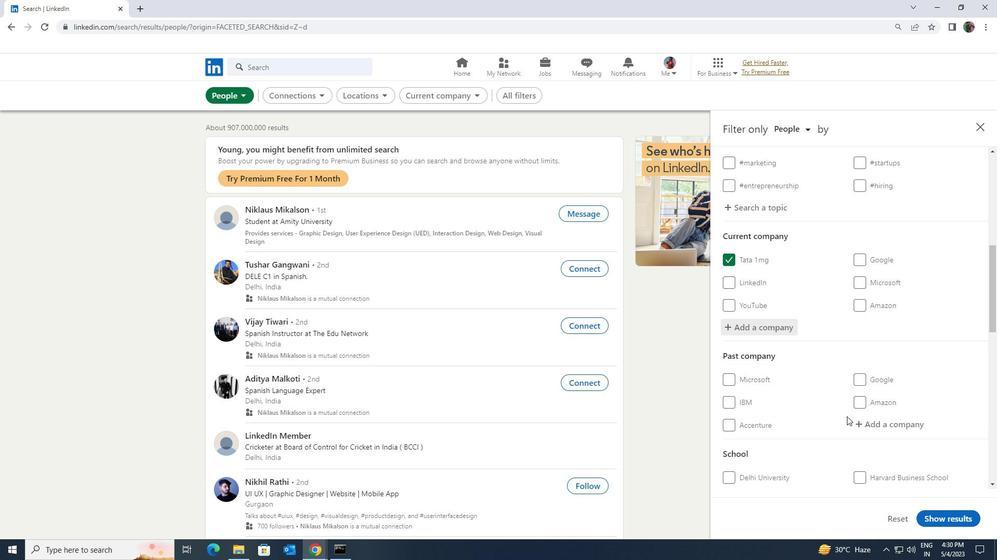 
Action: Mouse moved to (848, 420)
Screenshot: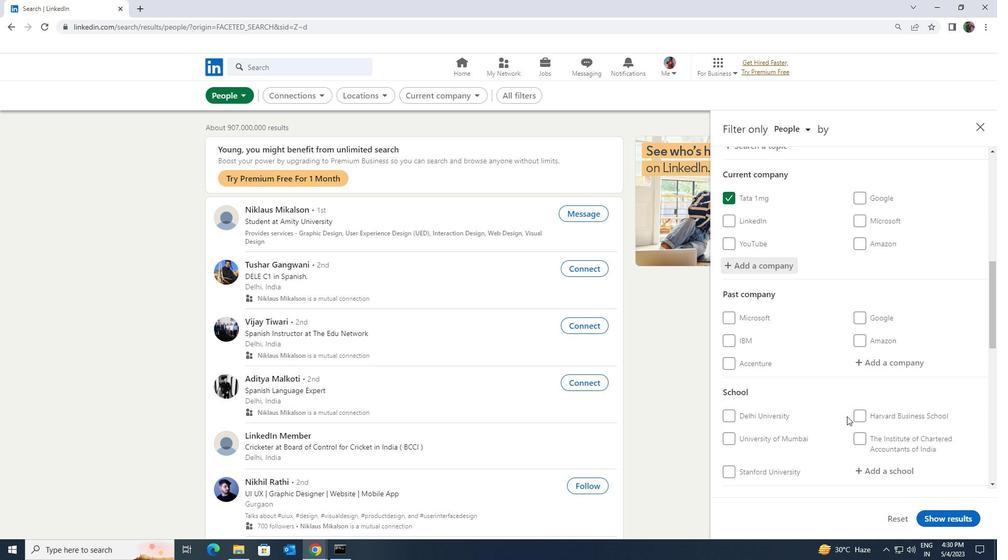 
Action: Mouse scrolled (848, 420) with delta (0, 0)
Screenshot: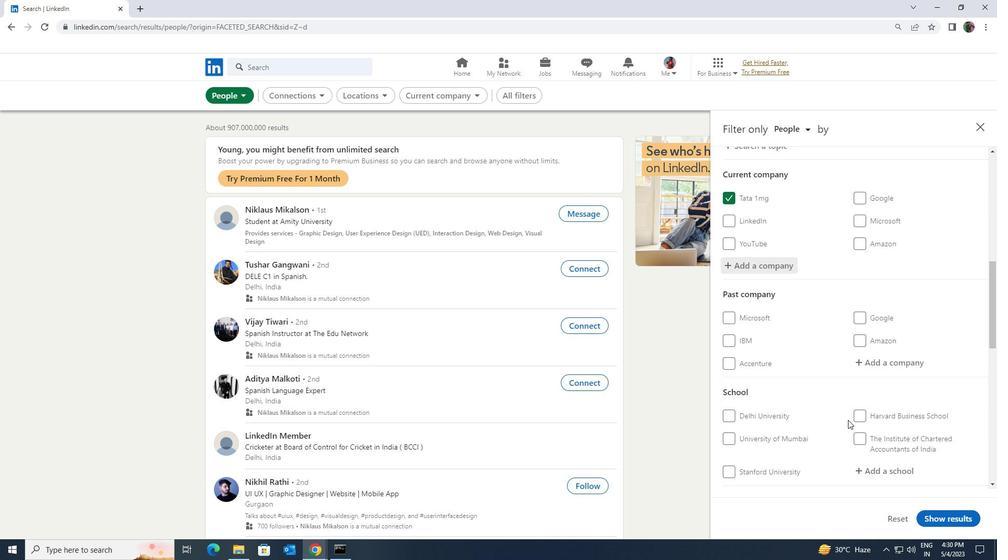 
Action: Mouse moved to (856, 416)
Screenshot: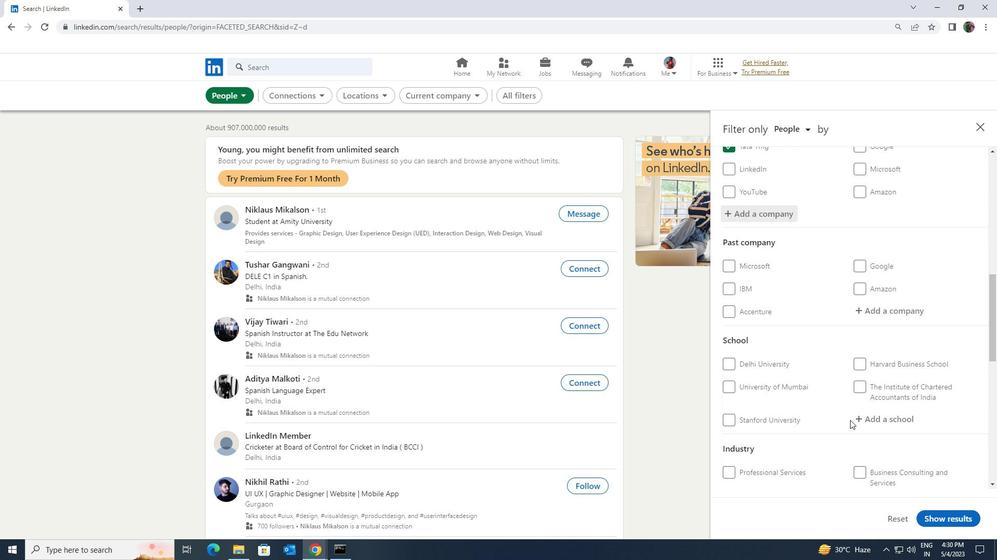 
Action: Mouse pressed left at (856, 416)
Screenshot: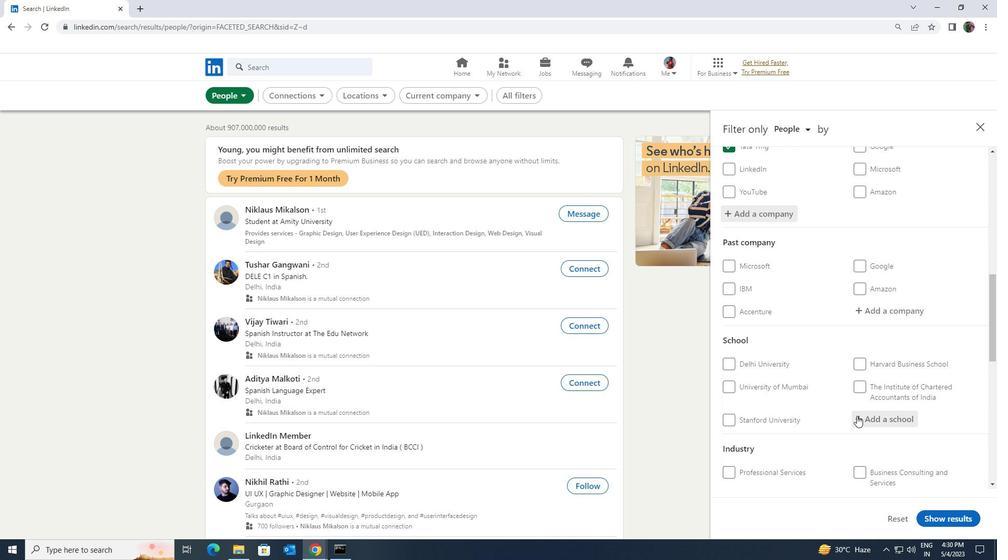 
Action: Key pressed <Key.shift><Key.shift>SIVA<Key.space>
Screenshot: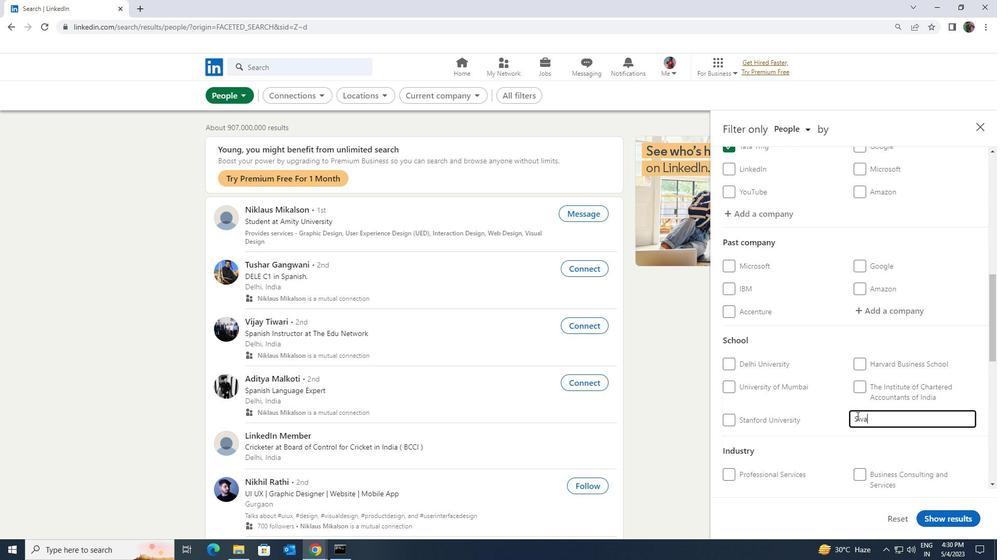 
Action: Mouse moved to (849, 440)
Screenshot: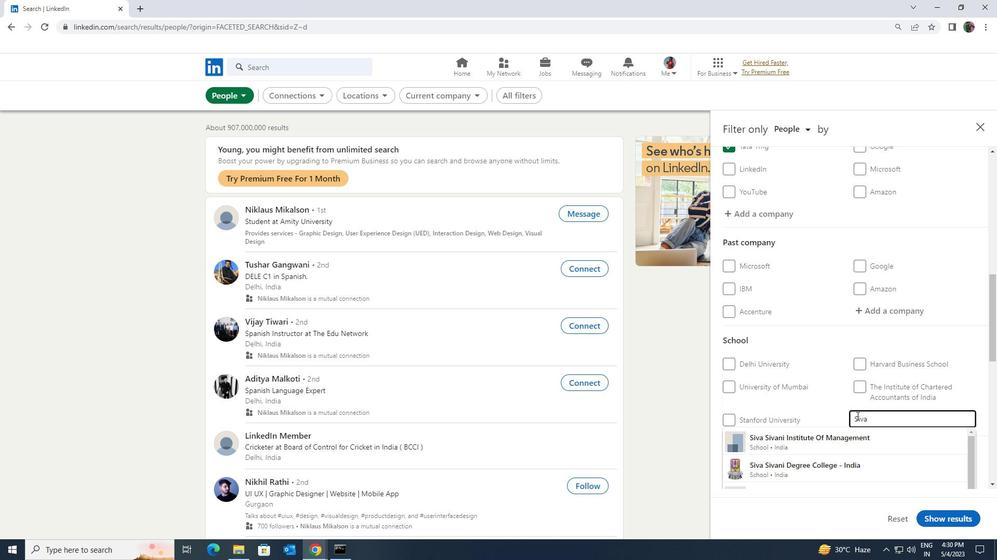 
Action: Mouse pressed left at (849, 440)
Screenshot: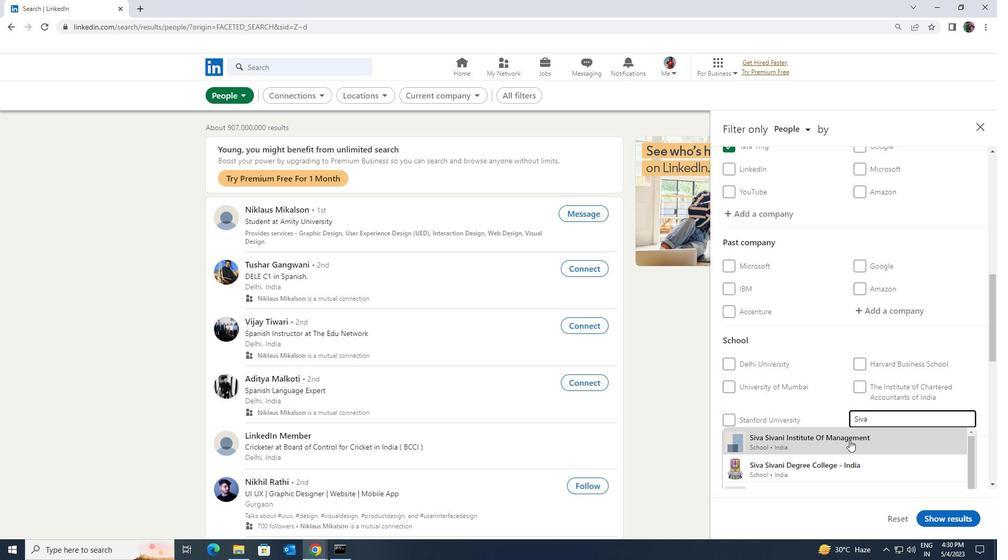 
Action: Mouse scrolled (849, 440) with delta (0, 0)
Screenshot: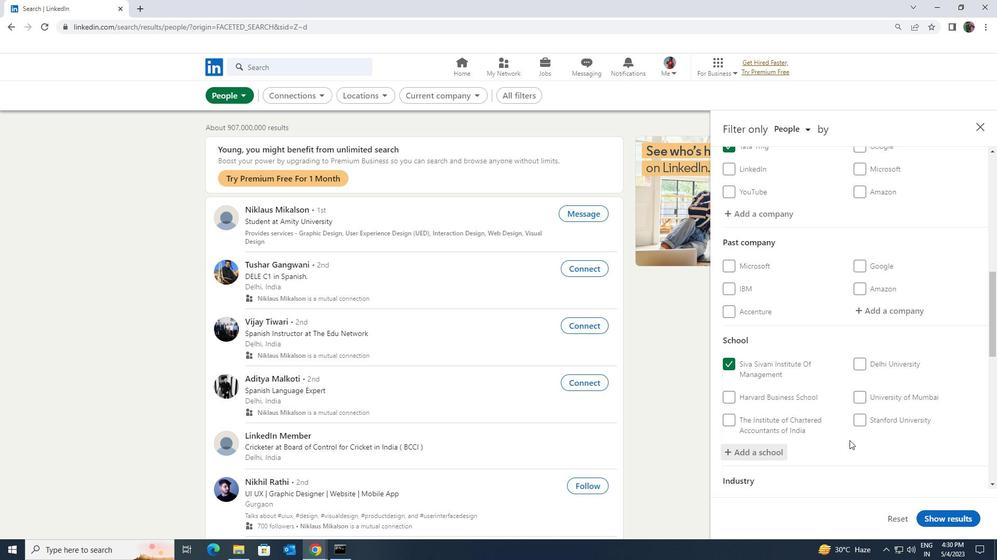 
Action: Mouse scrolled (849, 440) with delta (0, 0)
Screenshot: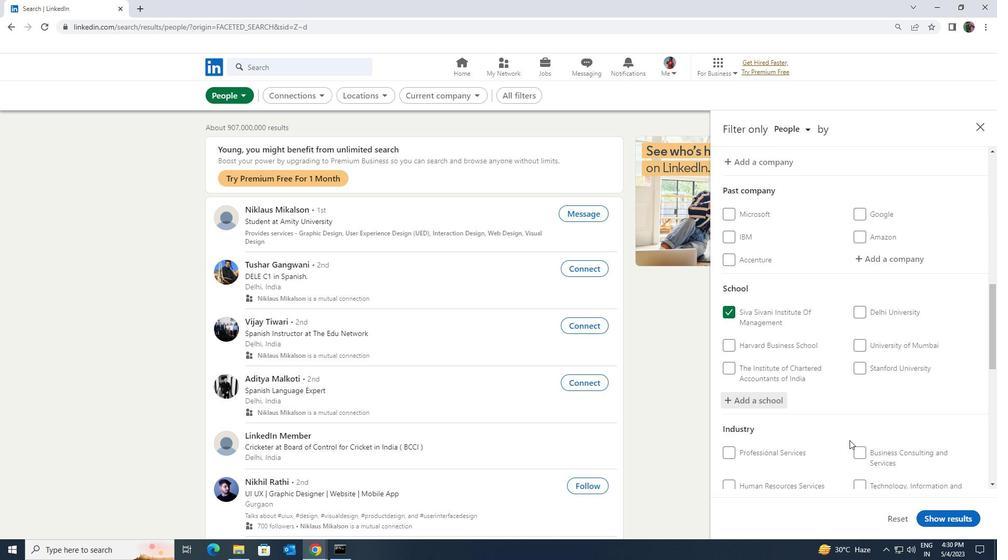 
Action: Mouse scrolled (849, 440) with delta (0, 0)
Screenshot: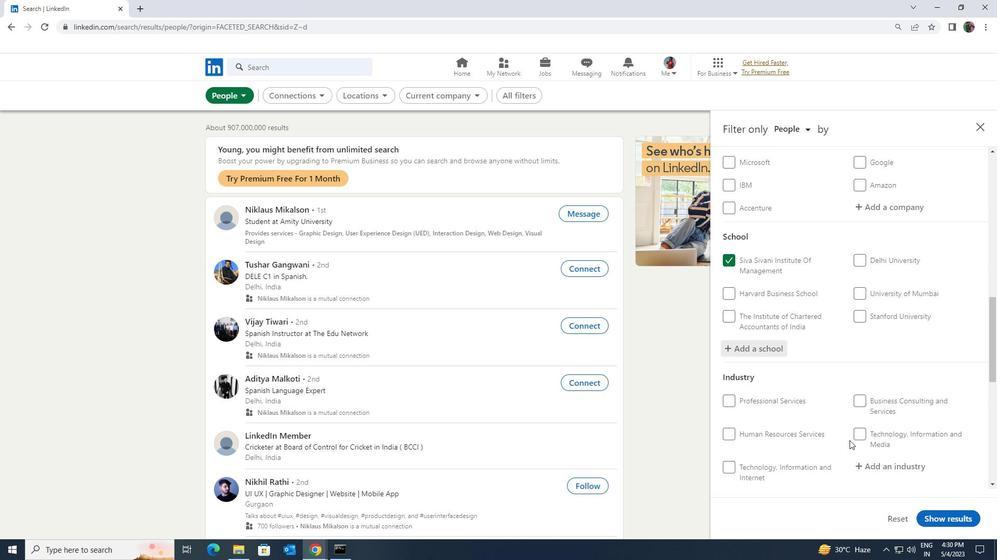 
Action: Mouse moved to (864, 418)
Screenshot: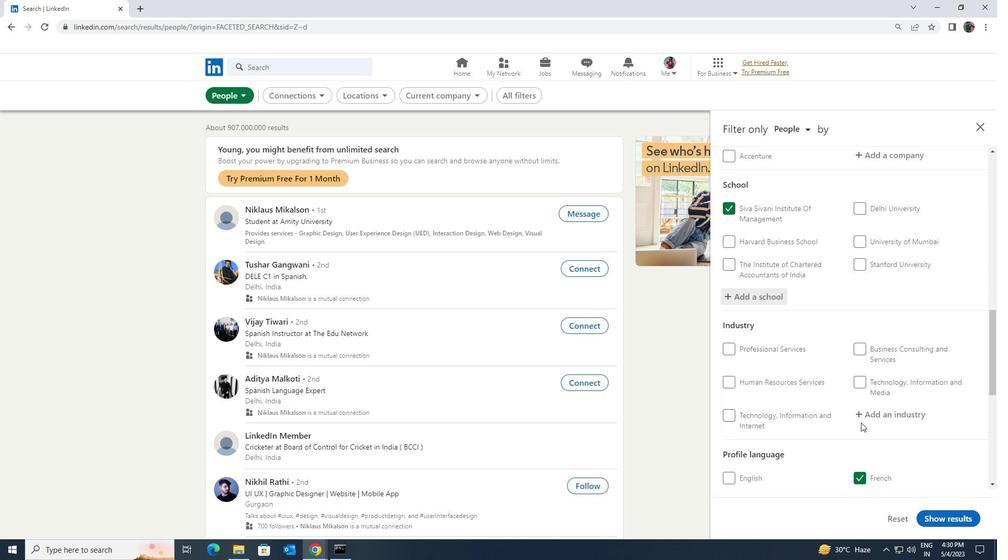 
Action: Mouse pressed left at (864, 418)
Screenshot: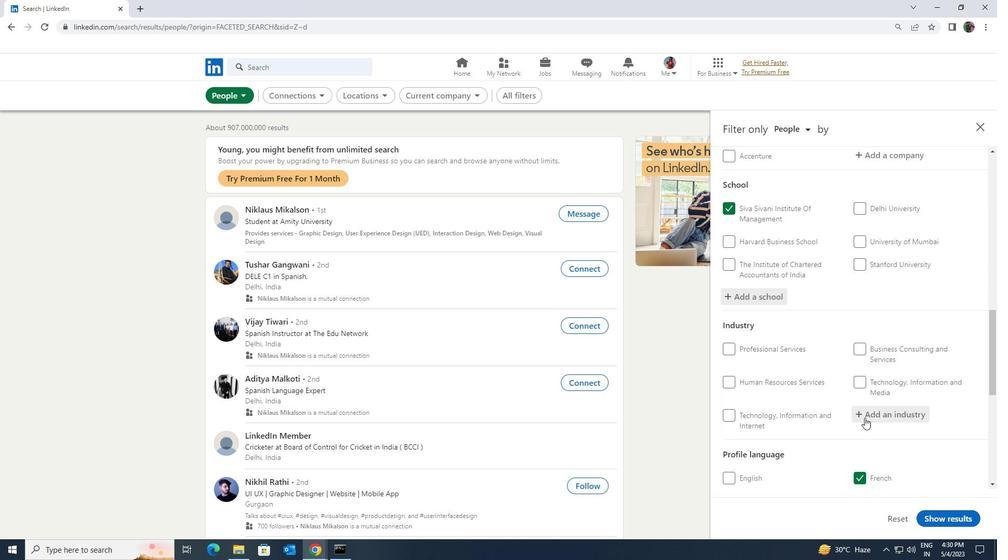 
Action: Key pressed <Key.shift><Key.shift><Key.shift><Key.shift><Key.shift><Key.shift><Key.shift><Key.shift><Key.shift>BOOK<Key.space>AND
Screenshot: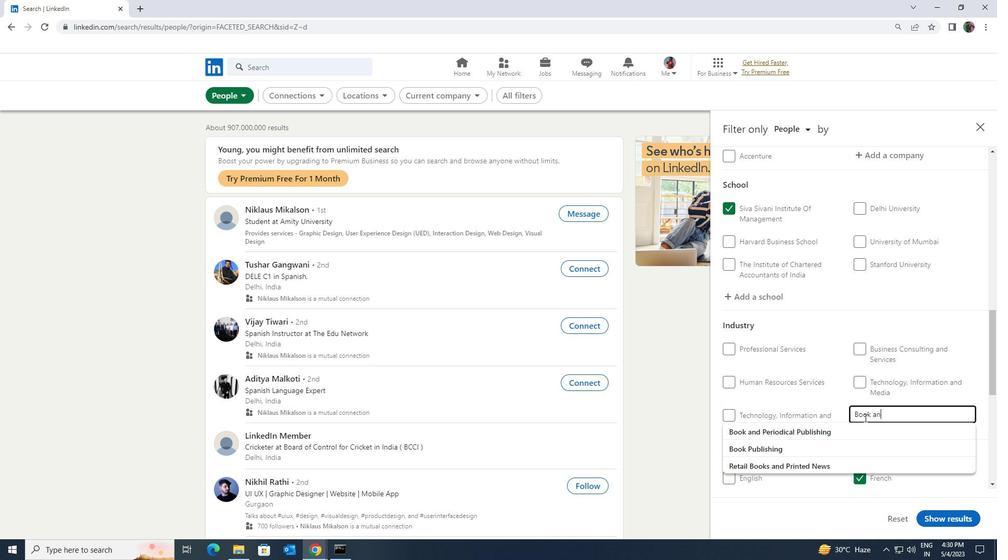 
Action: Mouse moved to (857, 435)
Screenshot: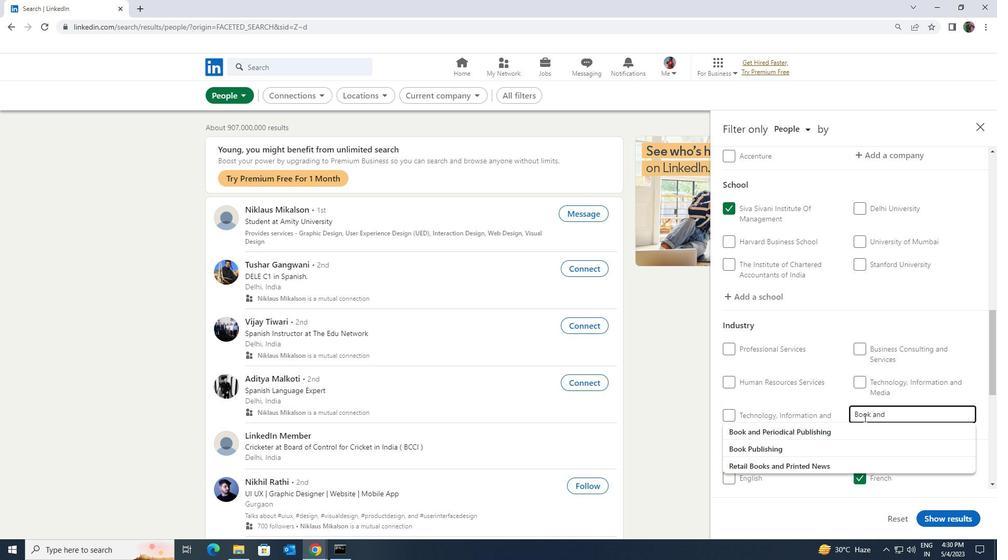 
Action: Mouse pressed left at (857, 435)
Screenshot: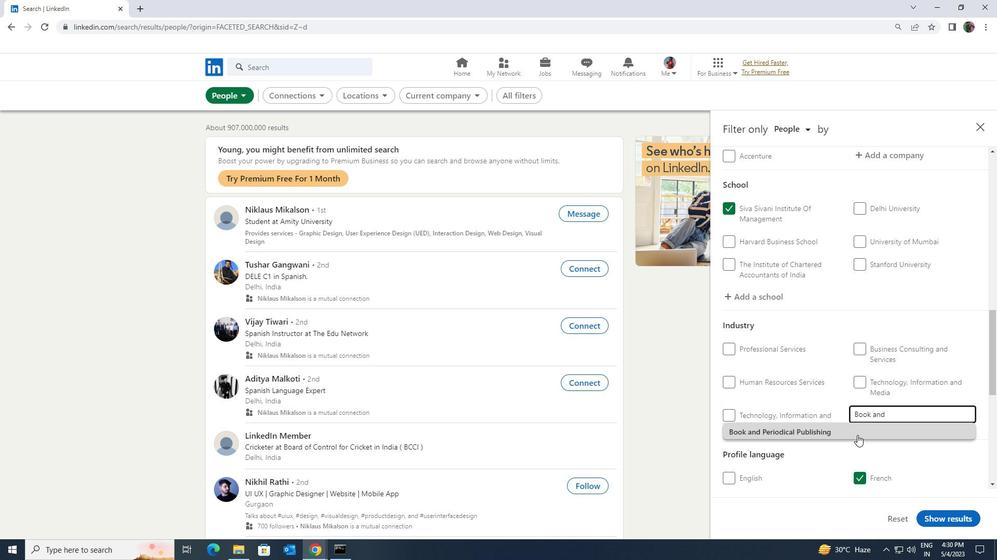 
Action: Mouse scrolled (857, 435) with delta (0, 0)
Screenshot: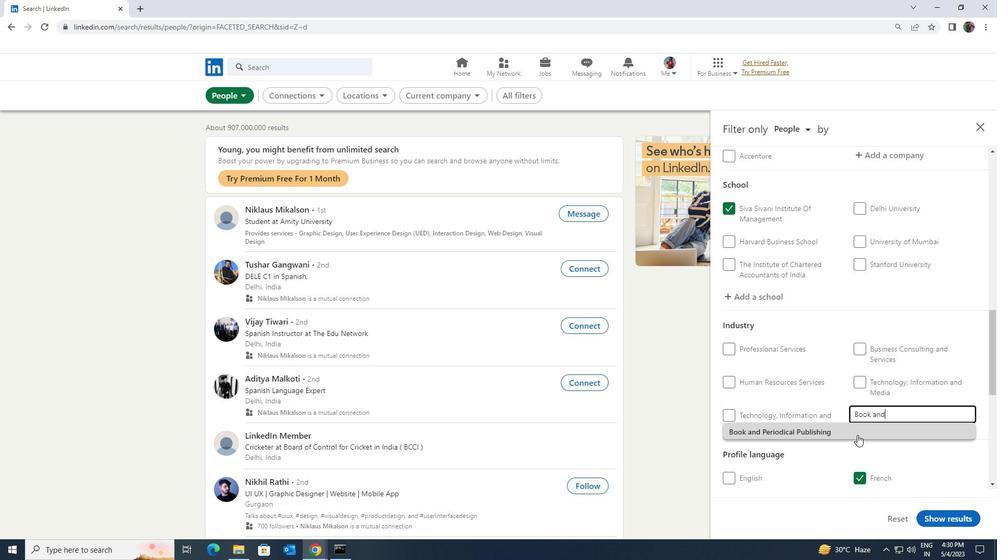 
Action: Mouse scrolled (857, 435) with delta (0, 0)
Screenshot: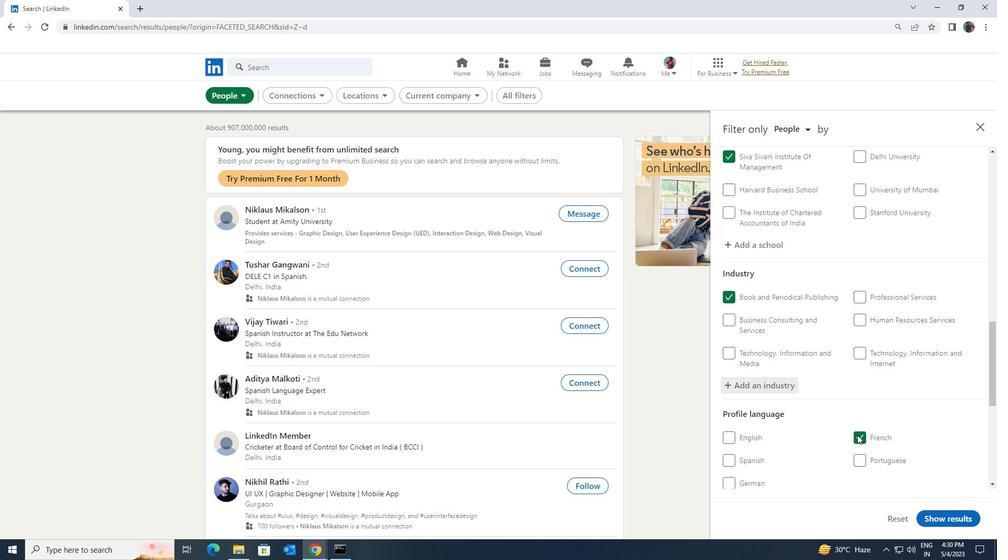 
Action: Mouse scrolled (857, 435) with delta (0, 0)
Screenshot: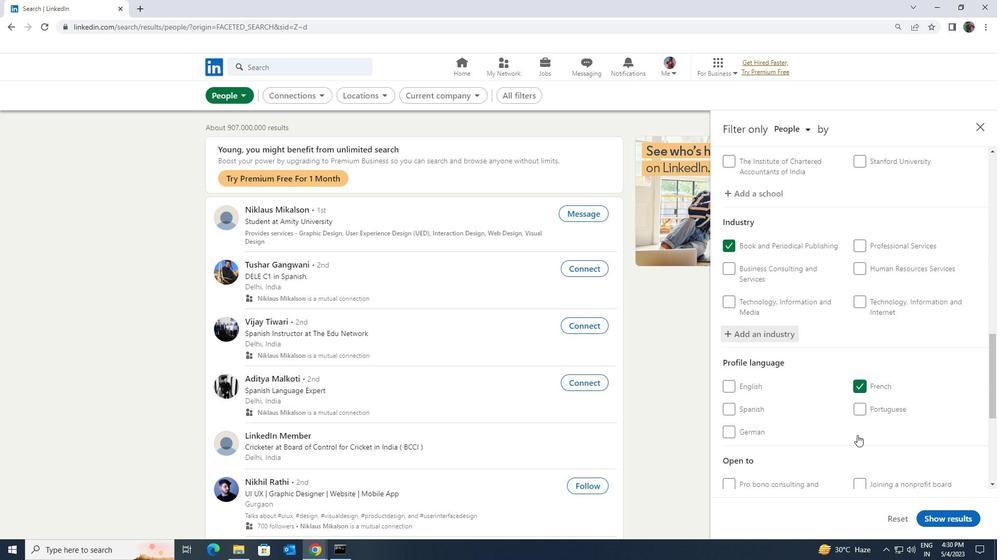 
Action: Mouse scrolled (857, 435) with delta (0, 0)
Screenshot: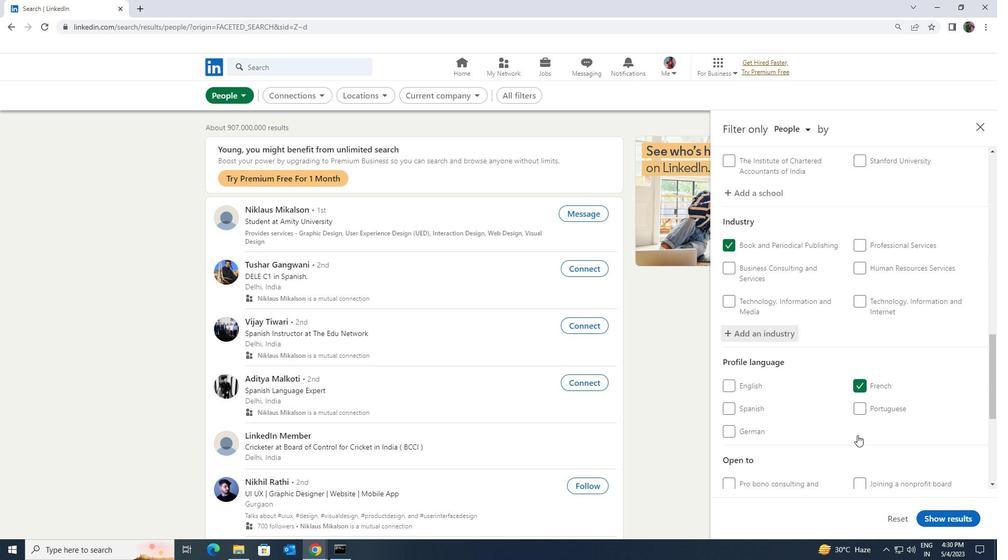 
Action: Mouse scrolled (857, 435) with delta (0, 0)
Screenshot: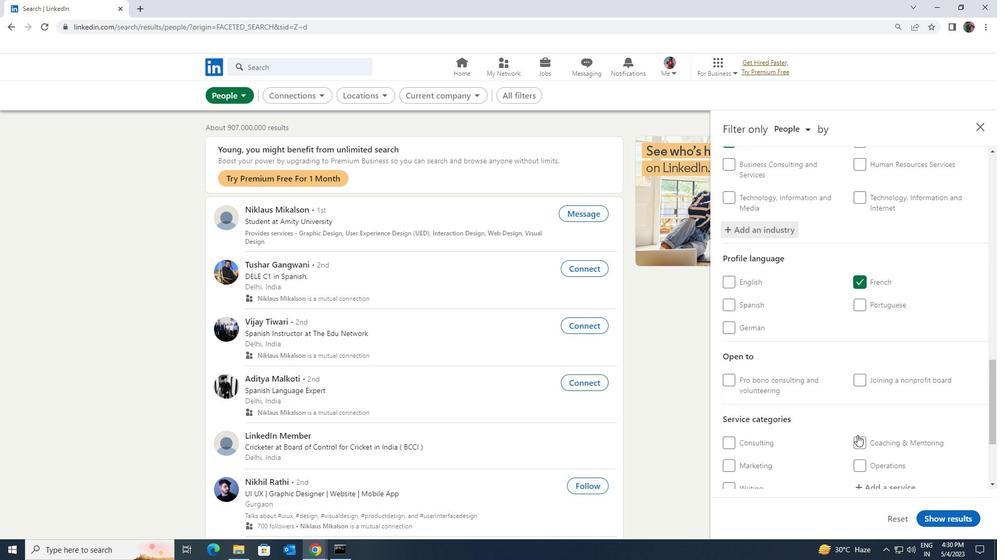 
Action: Mouse moved to (861, 436)
Screenshot: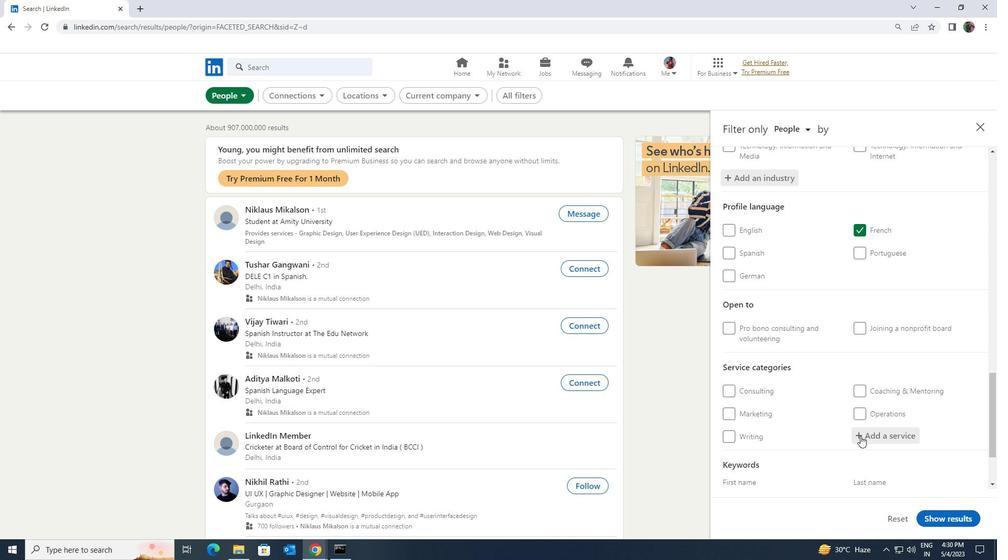 
Action: Mouse pressed left at (861, 436)
Screenshot: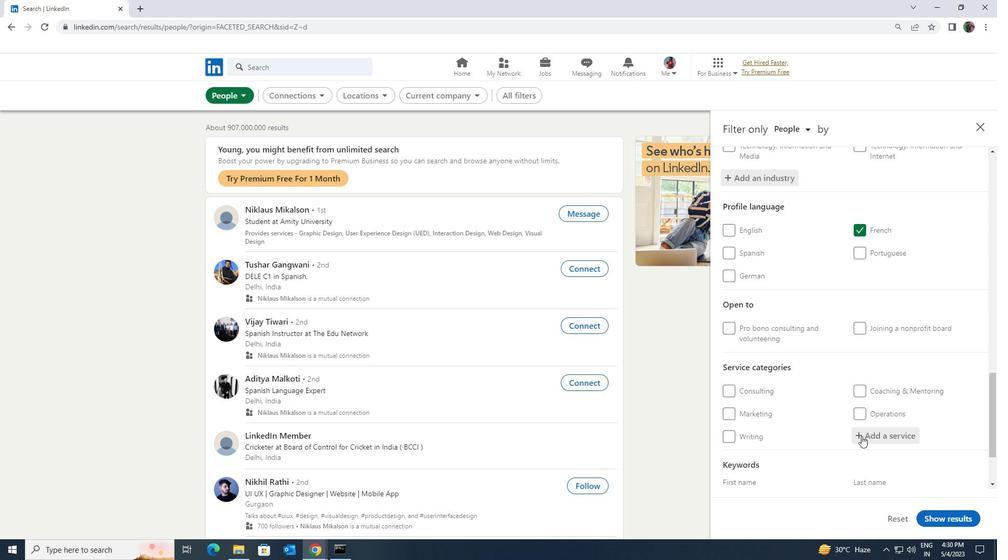 
Action: Key pressed <Key.shift>ANDROID
Screenshot: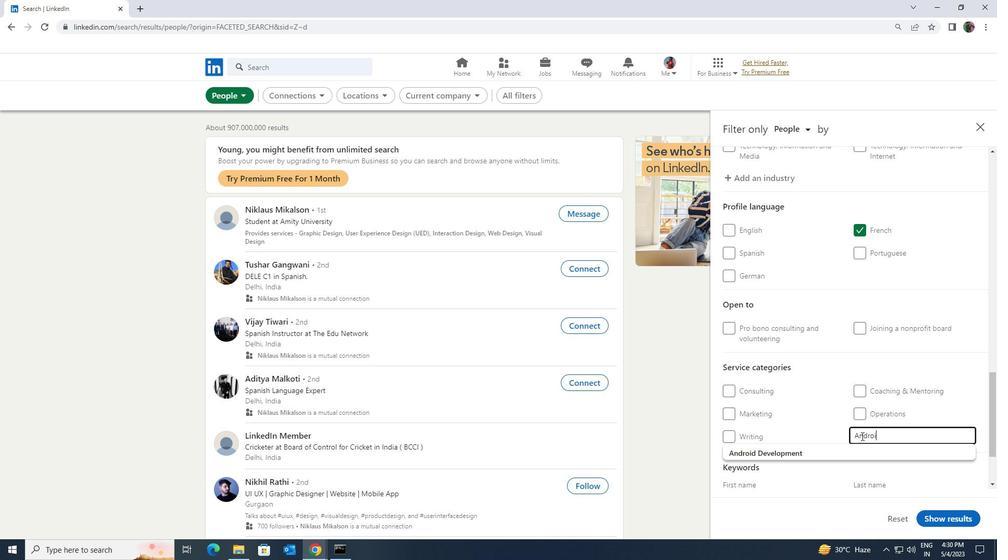 
Action: Mouse moved to (855, 448)
Screenshot: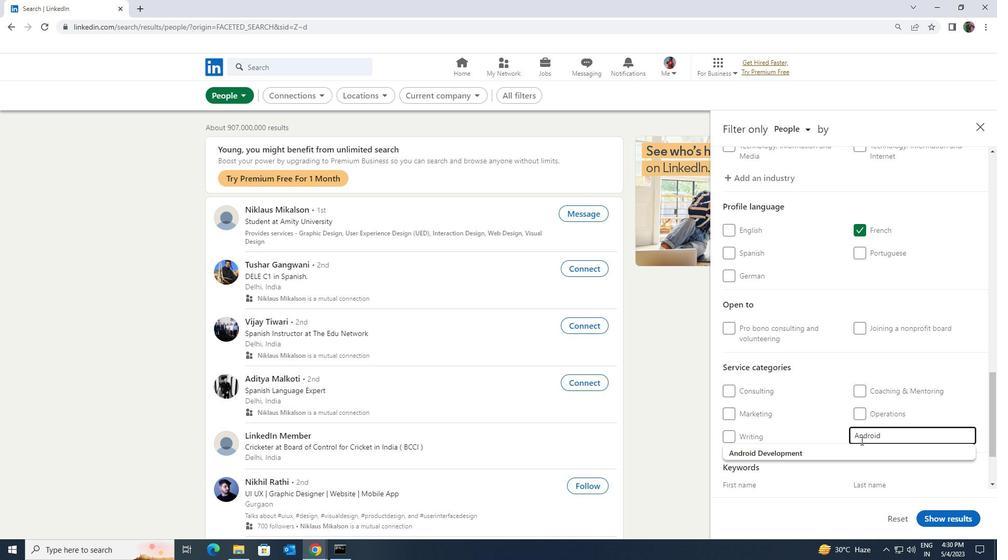 
Action: Mouse pressed left at (855, 448)
Screenshot: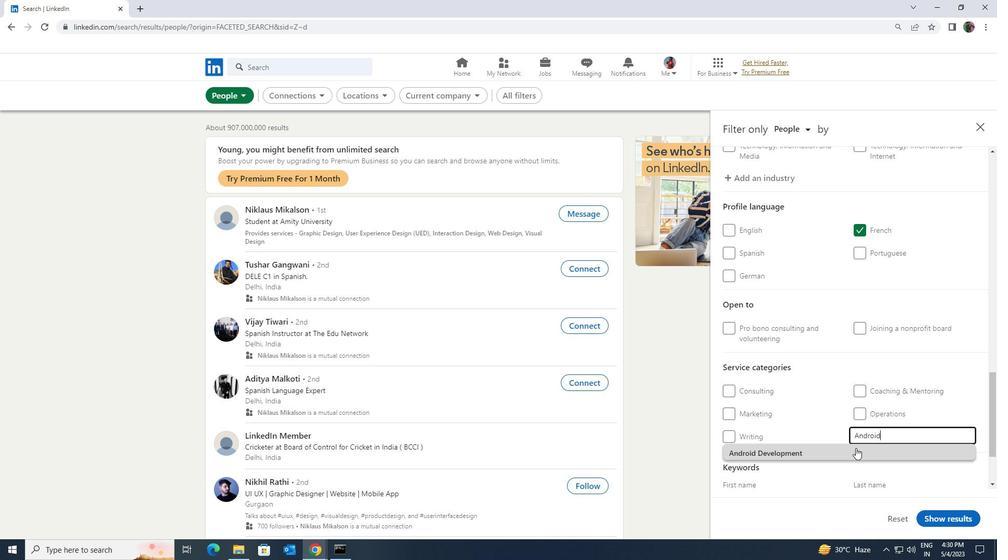 
Action: Mouse scrolled (855, 448) with delta (0, 0)
Screenshot: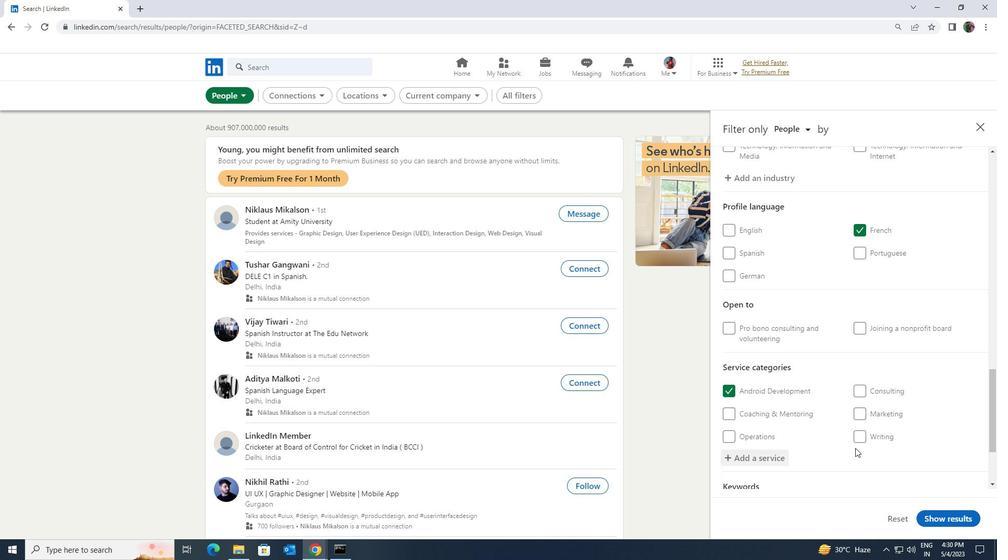 
Action: Mouse scrolled (855, 448) with delta (0, 0)
Screenshot: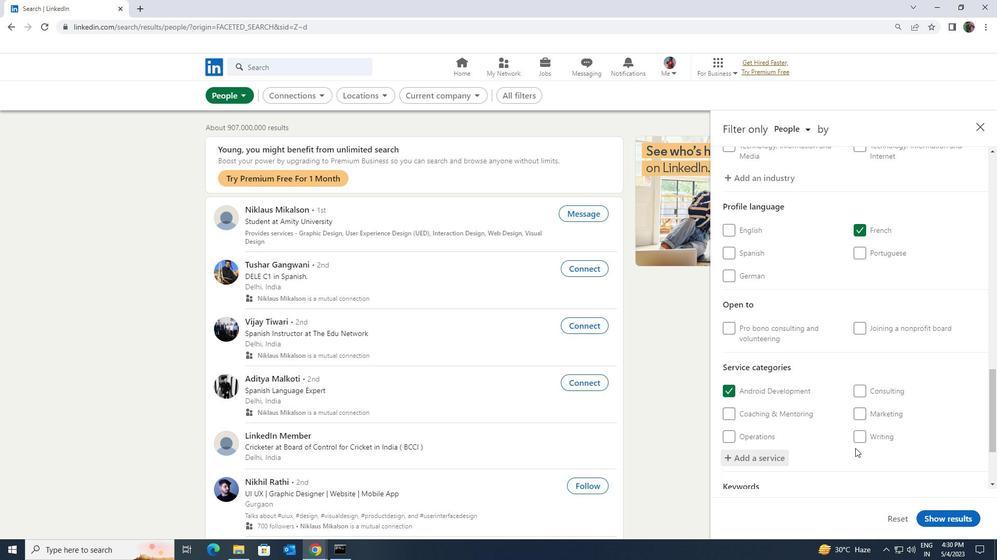 
Action: Mouse moved to (830, 449)
Screenshot: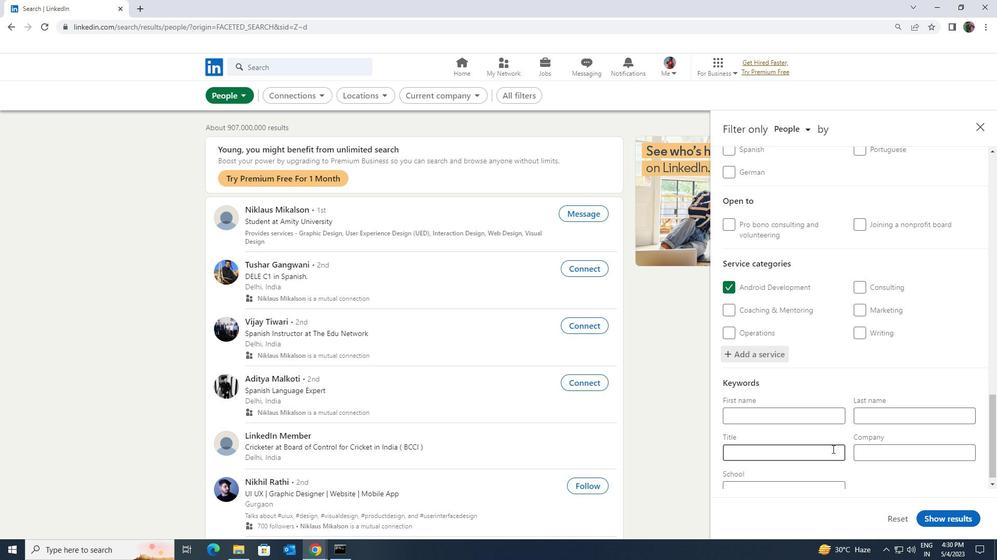 
Action: Mouse pressed left at (830, 449)
Screenshot: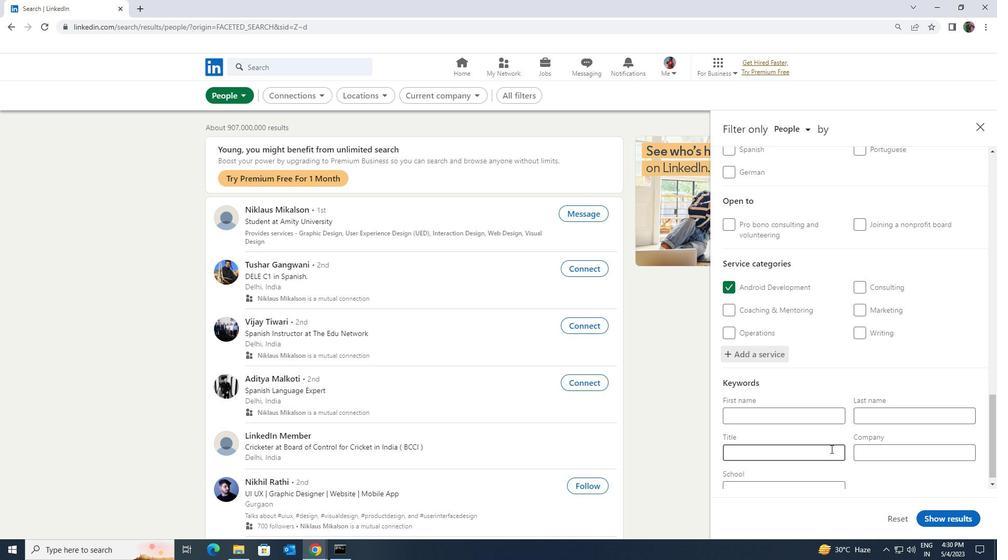 
Action: Key pressed <Key.shift><Key.shift><Key.shift><Key.shift><Key.shift><Key.shift><Key.shift><Key.shift><Key.shift><Key.shift><Key.shift><Key.shift><Key.shift><Key.shift>RECEPTIONIST
Screenshot: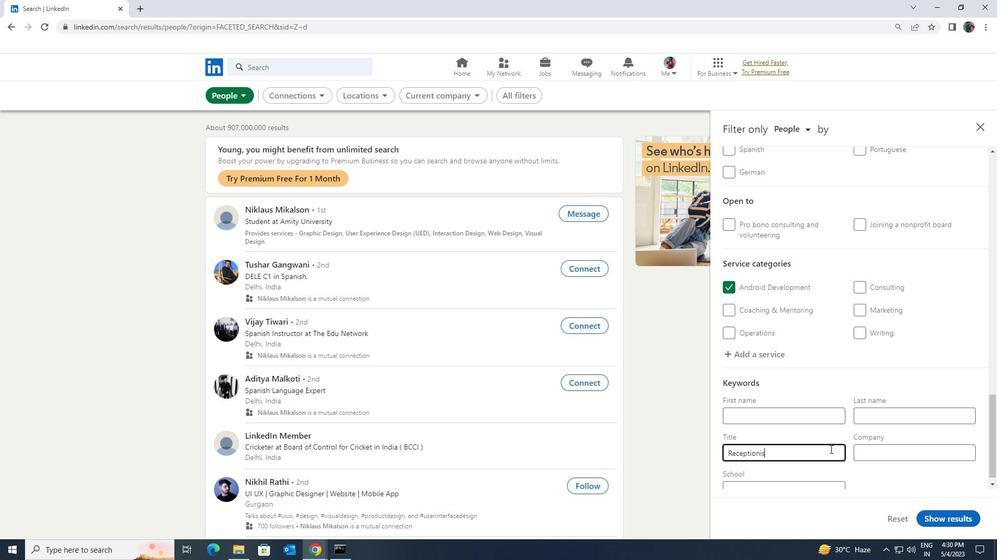 
Action: Mouse moved to (923, 513)
Screenshot: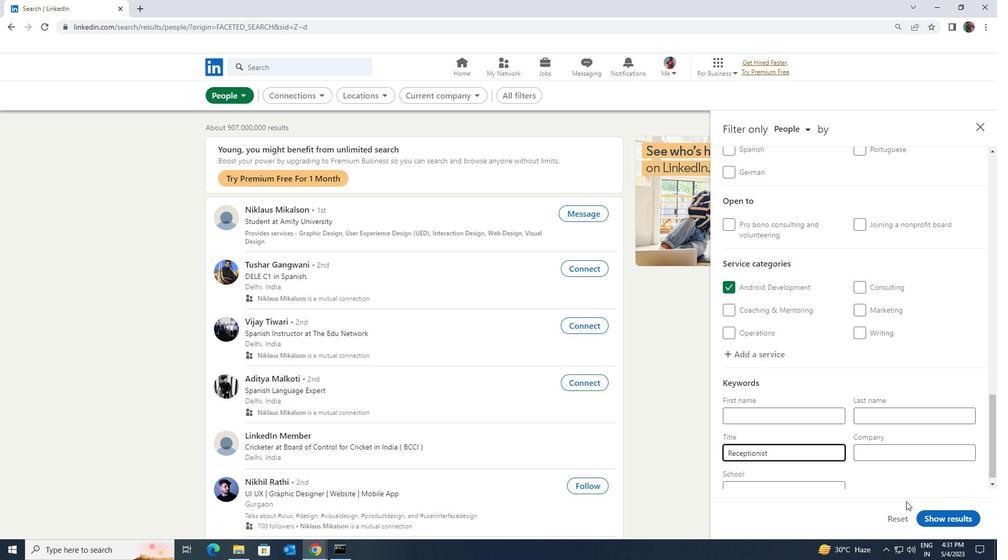 
Action: Mouse pressed left at (923, 513)
Screenshot: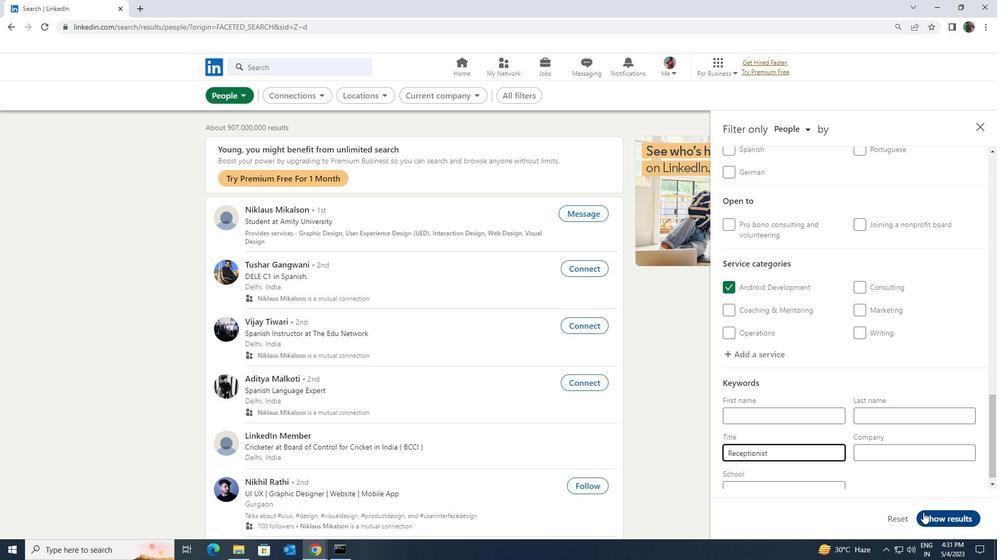 
